 Task: In the  document empathycs.docx Insert horizontal line 'below the text' Create the translated copy of the document in  'Arabic ' Select the first point and Clear Formatting
Action: Mouse moved to (241, 300)
Screenshot: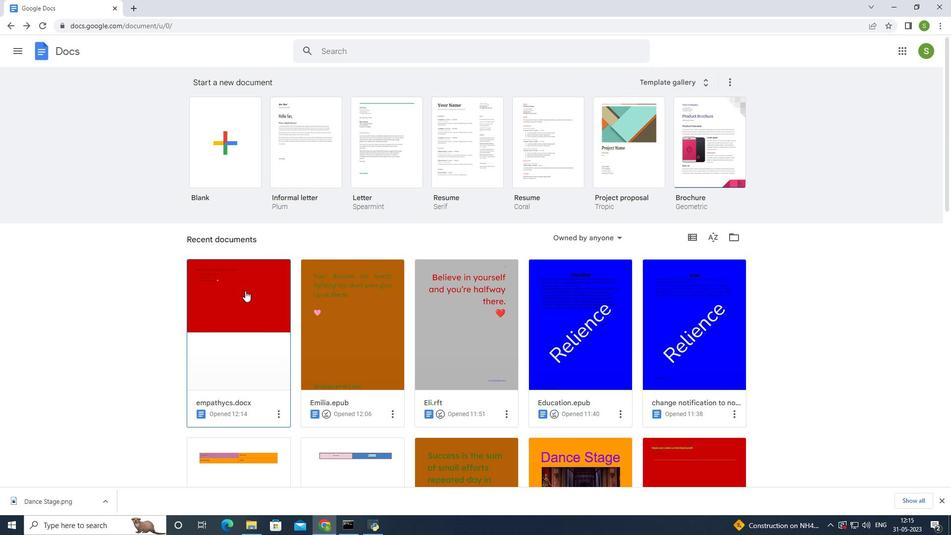 
Action: Mouse pressed left at (241, 300)
Screenshot: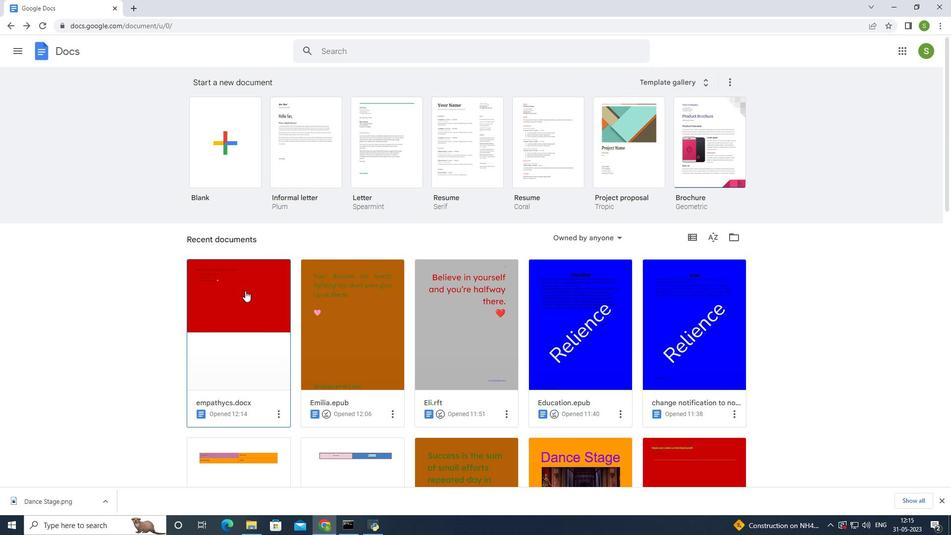 
Action: Mouse moved to (230, 217)
Screenshot: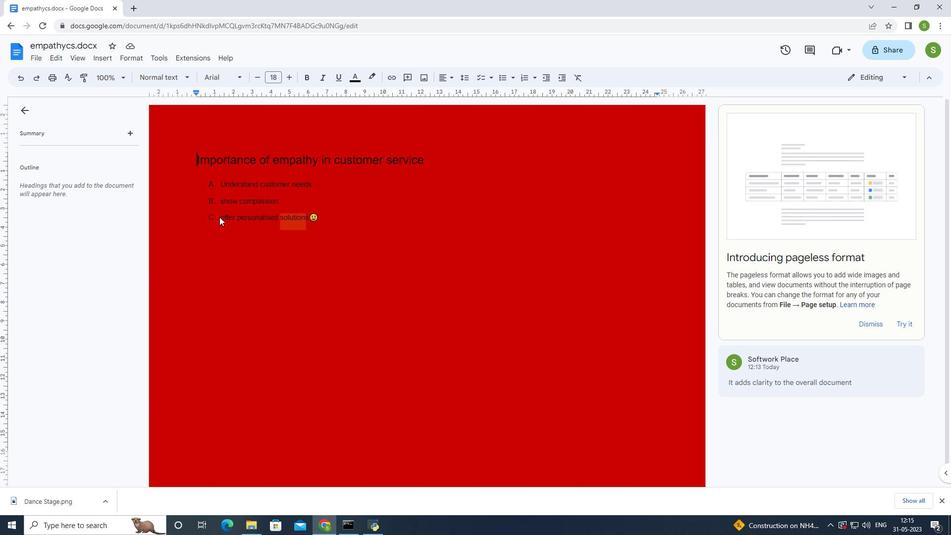 
Action: Mouse pressed left at (230, 217)
Screenshot: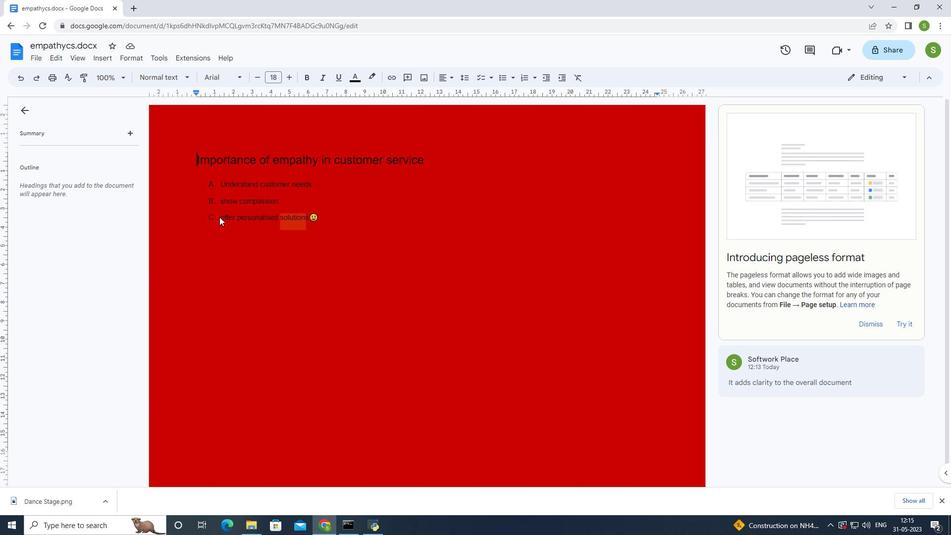 
Action: Mouse moved to (233, 217)
Screenshot: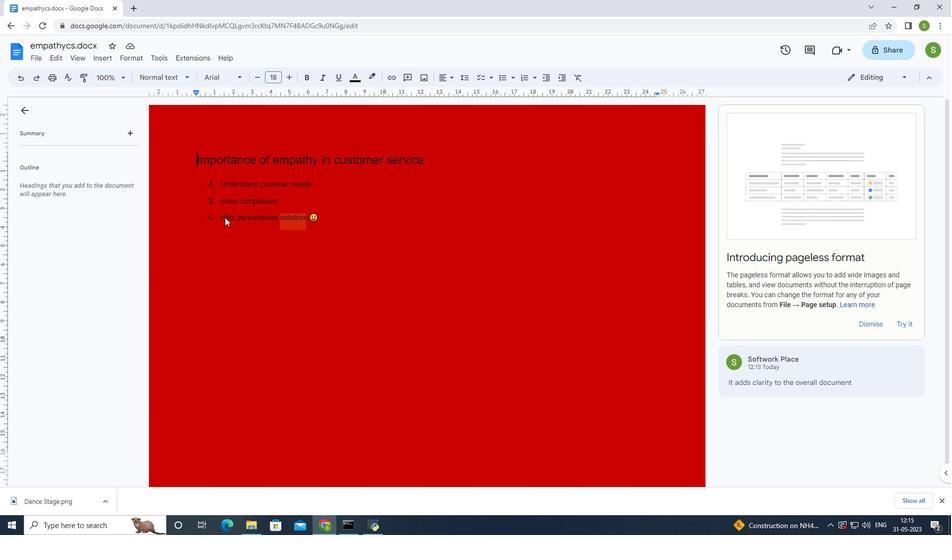
Action: Mouse pressed left at (233, 217)
Screenshot: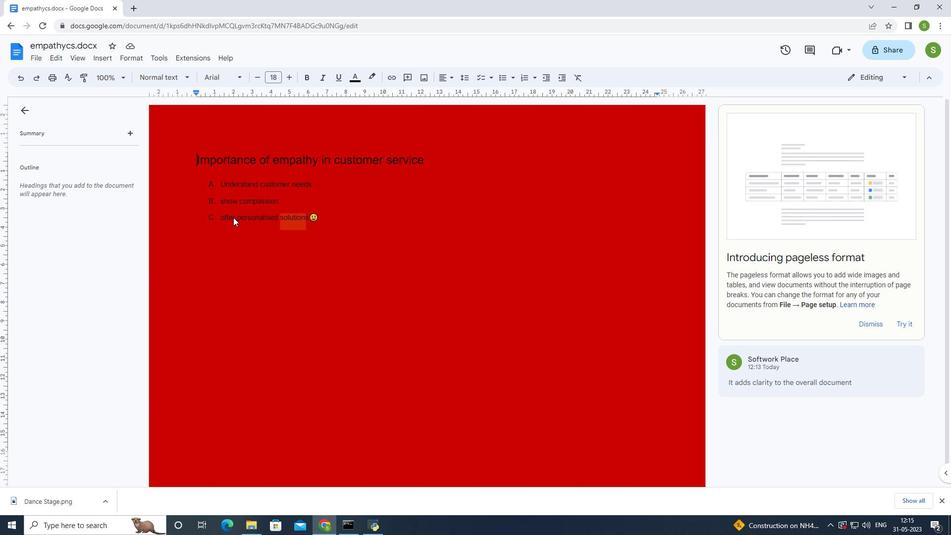 
Action: Mouse moved to (185, 218)
Screenshot: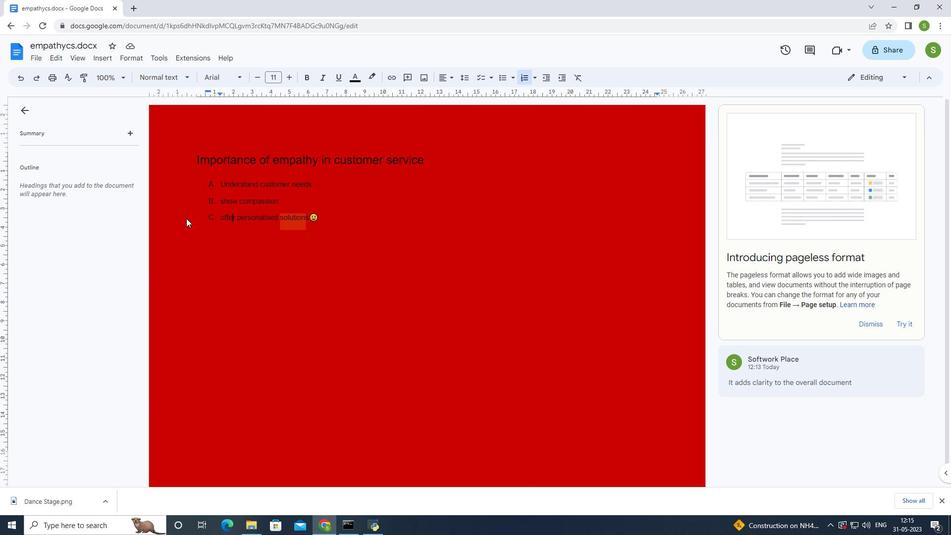 
Action: Mouse pressed left at (185, 218)
Screenshot: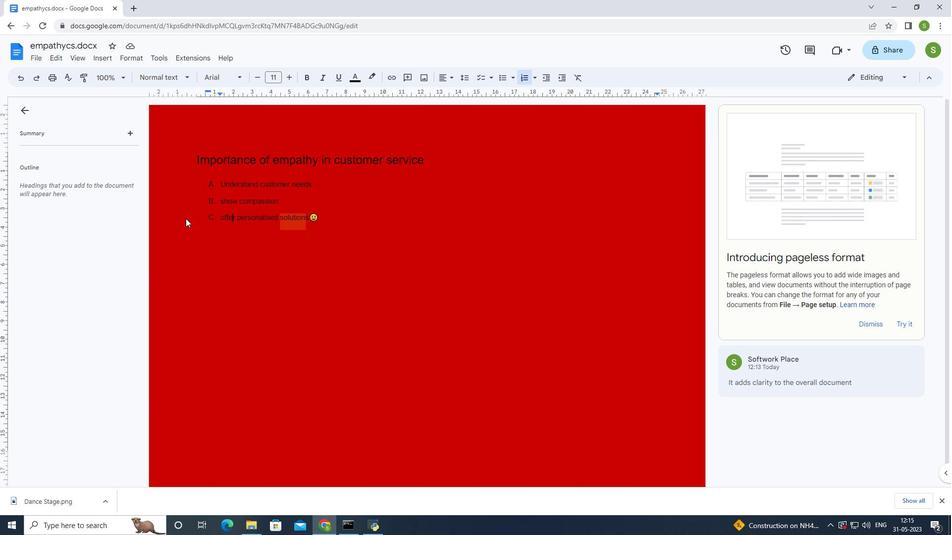 
Action: Mouse moved to (140, 59)
Screenshot: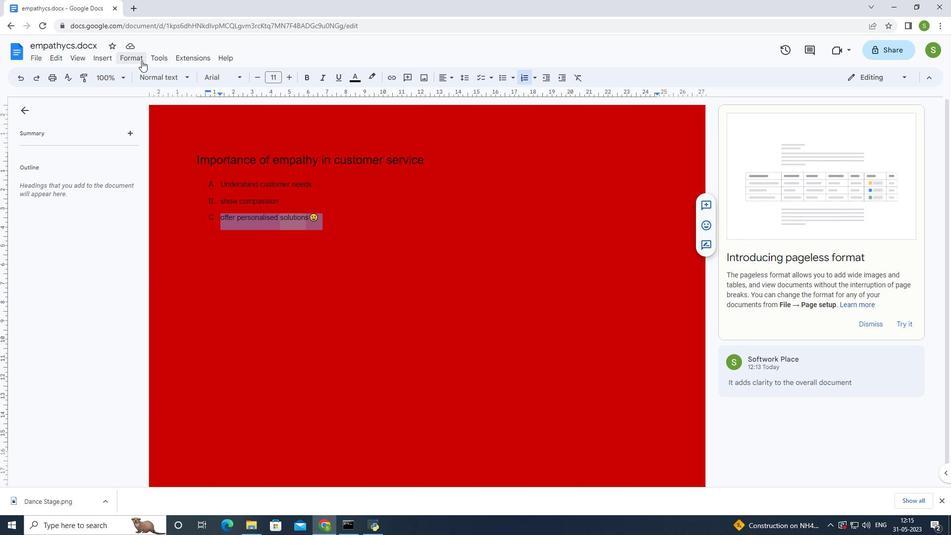 
Action: Mouse pressed left at (140, 59)
Screenshot: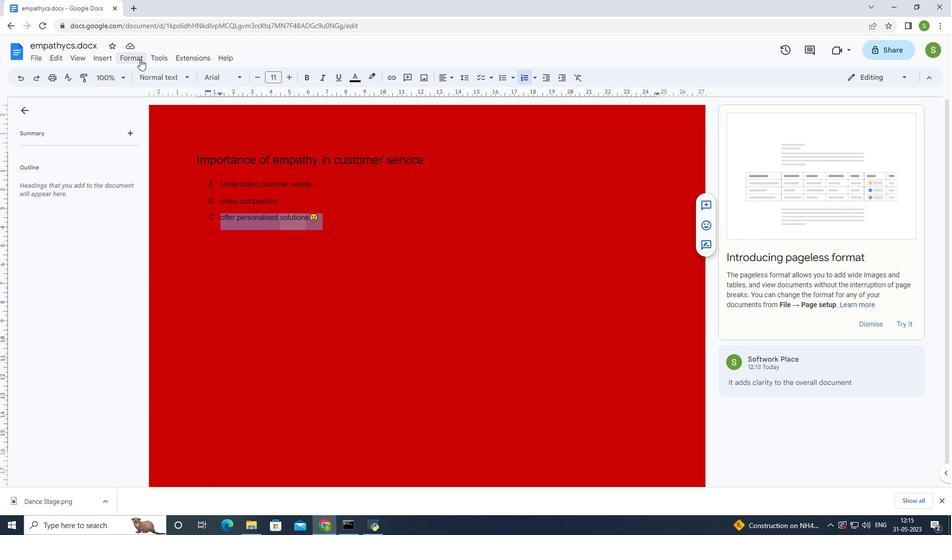 
Action: Mouse moved to (163, 61)
Screenshot: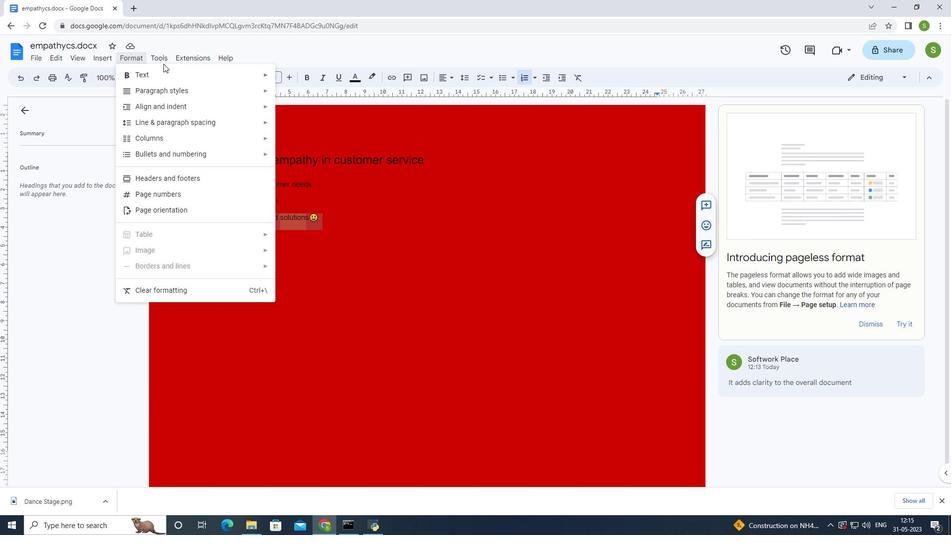 
Action: Mouse pressed left at (163, 61)
Screenshot: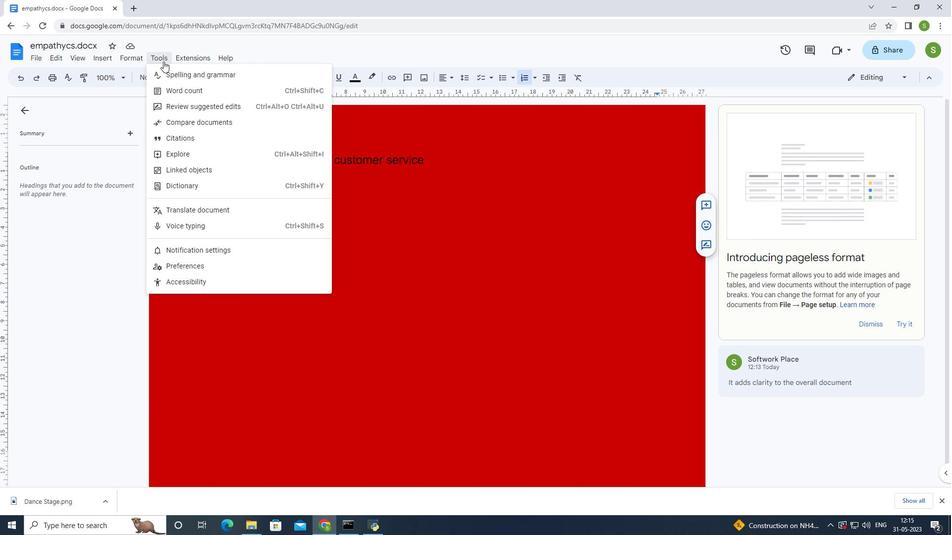 
Action: Mouse pressed left at (163, 61)
Screenshot: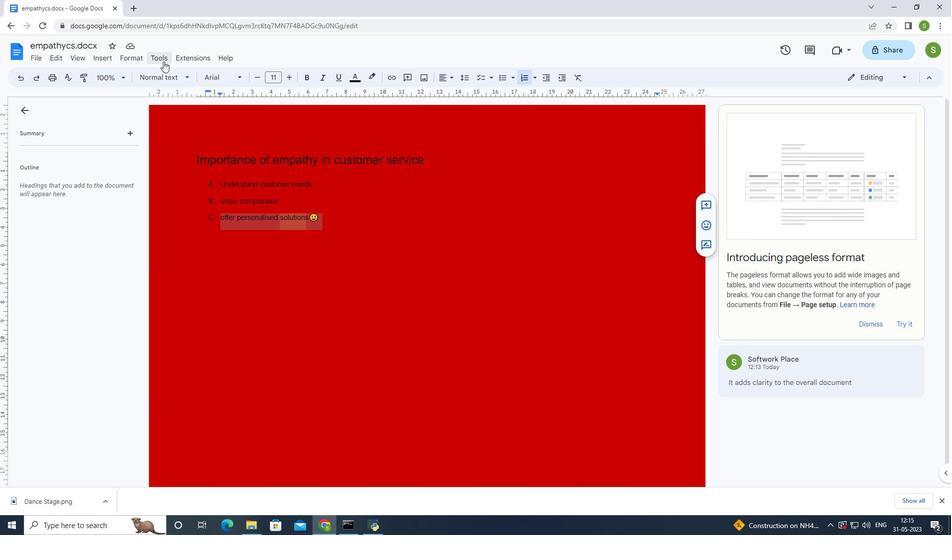
Action: Mouse moved to (121, 140)
Screenshot: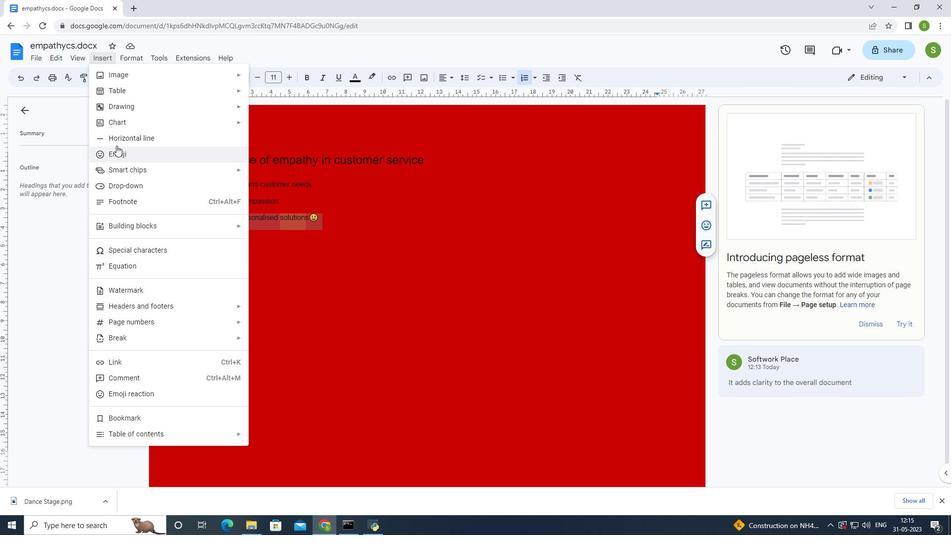 
Action: Mouse pressed left at (121, 140)
Screenshot: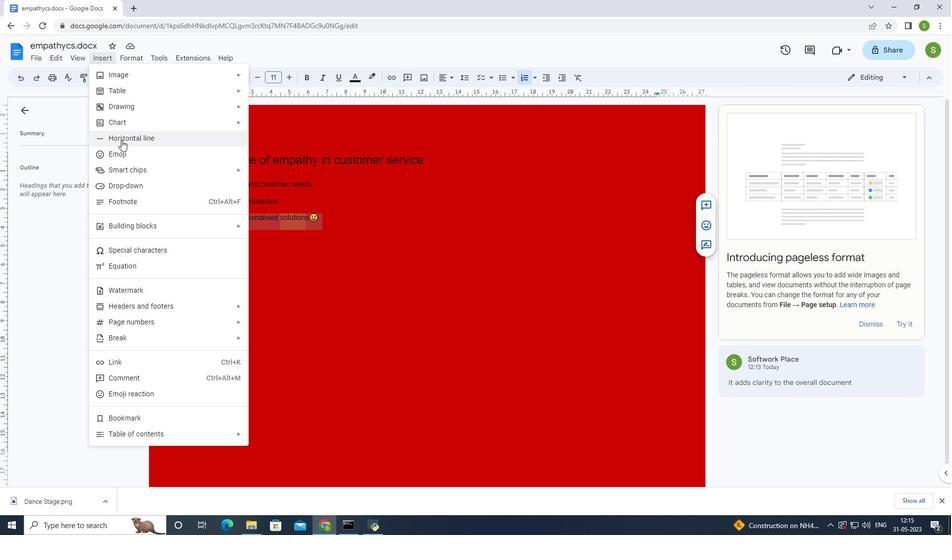 
Action: Mouse moved to (264, 252)
Screenshot: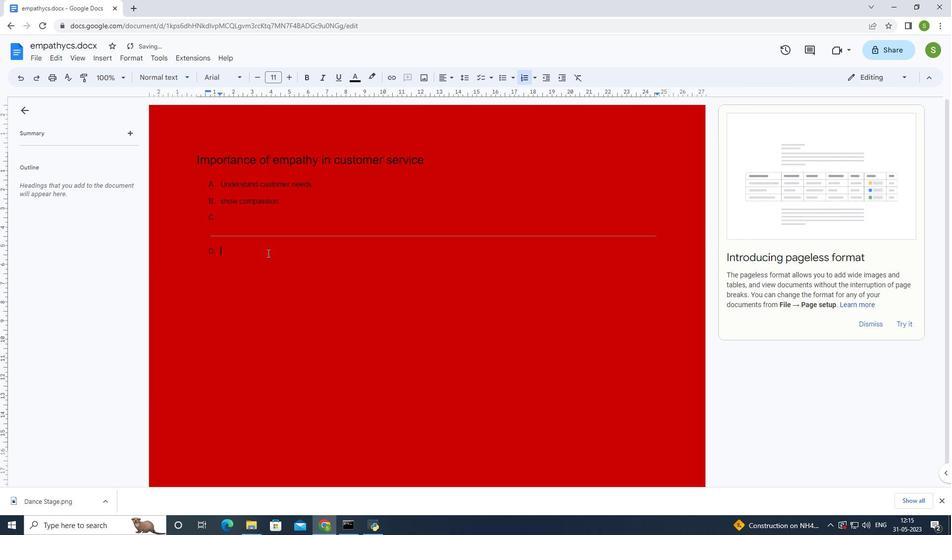 
Action: Mouse pressed left at (264, 252)
Screenshot: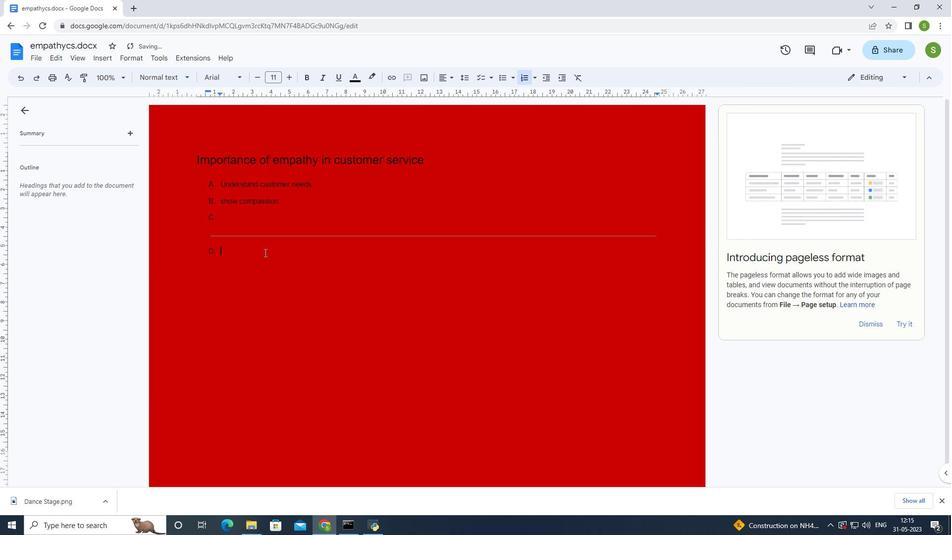 
Action: Mouse moved to (314, 254)
Screenshot: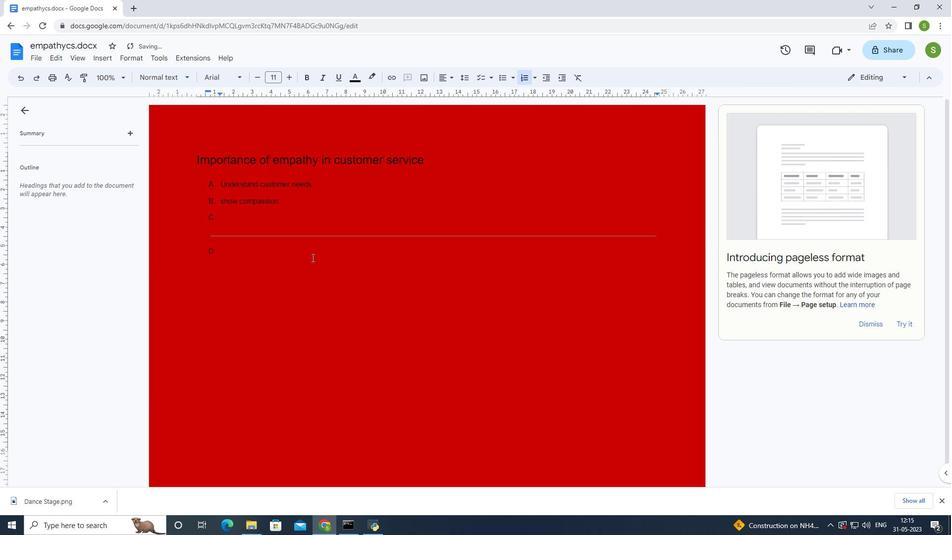 
Action: Key pressed ctrl+Z
Screenshot: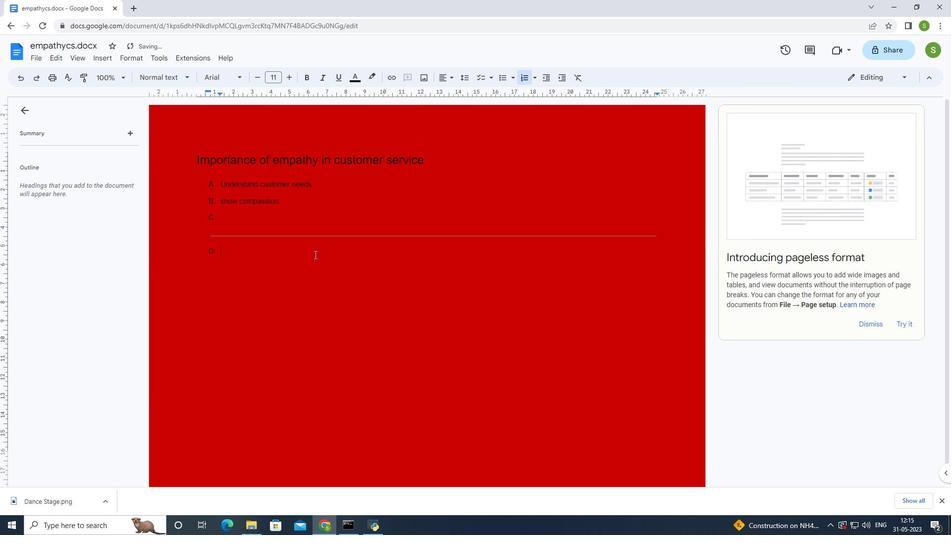 
Action: Mouse moved to (318, 252)
Screenshot: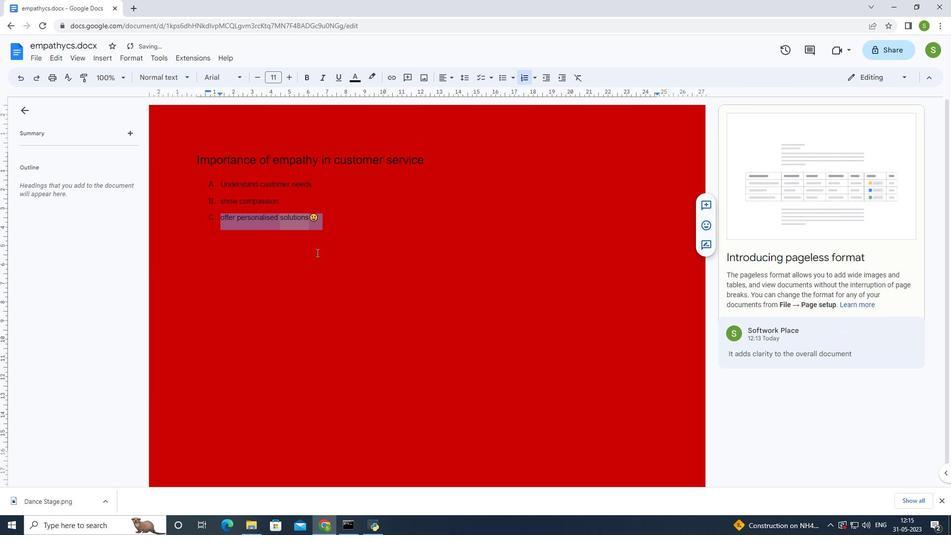 
Action: Mouse pressed left at (318, 252)
Screenshot: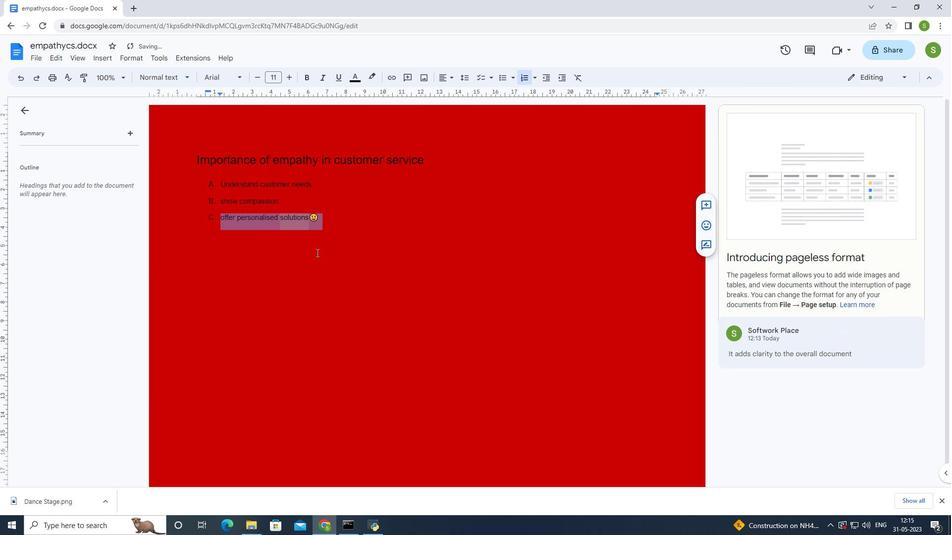 
Action: Mouse moved to (316, 250)
Screenshot: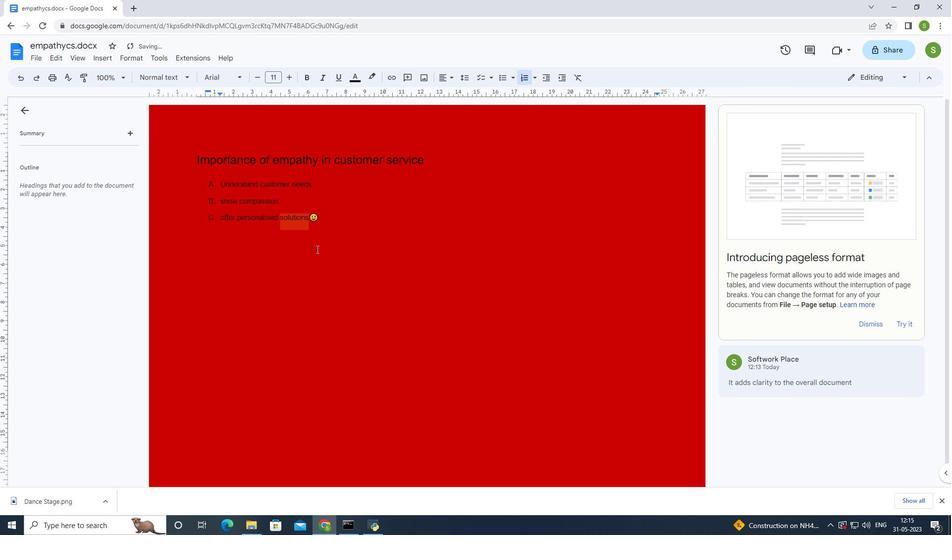 
Action: Key pressed <Key.enter>
Screenshot: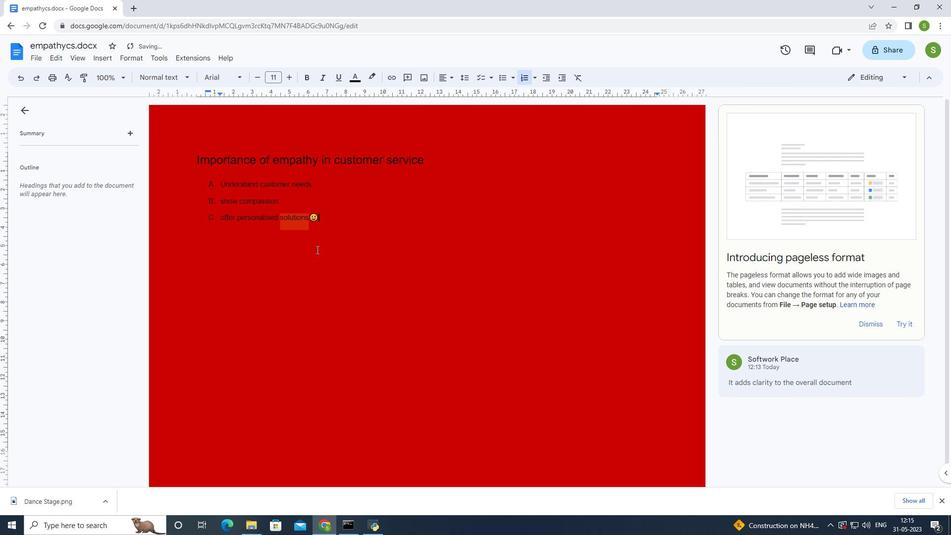 
Action: Mouse moved to (90, 57)
Screenshot: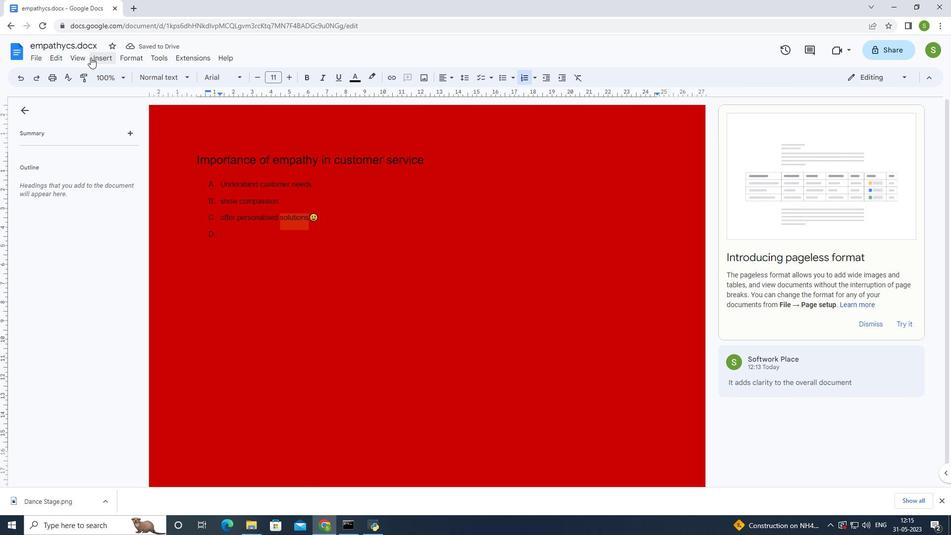 
Action: Mouse pressed left at (90, 57)
Screenshot: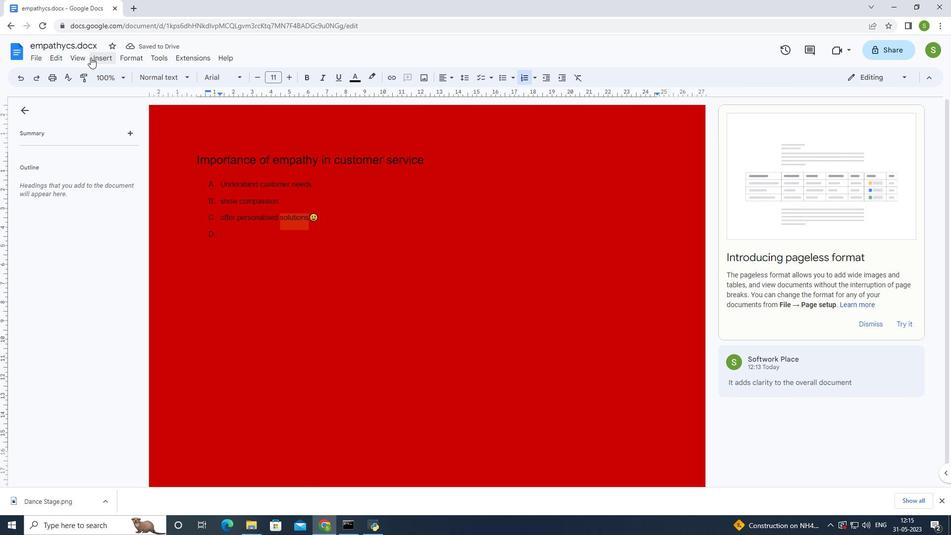 
Action: Mouse moved to (124, 143)
Screenshot: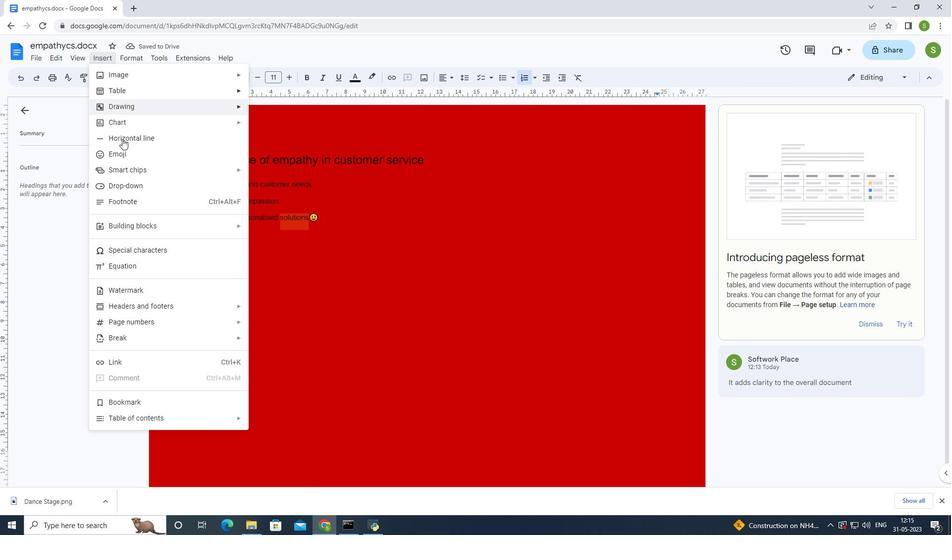 
Action: Mouse pressed left at (124, 143)
Screenshot: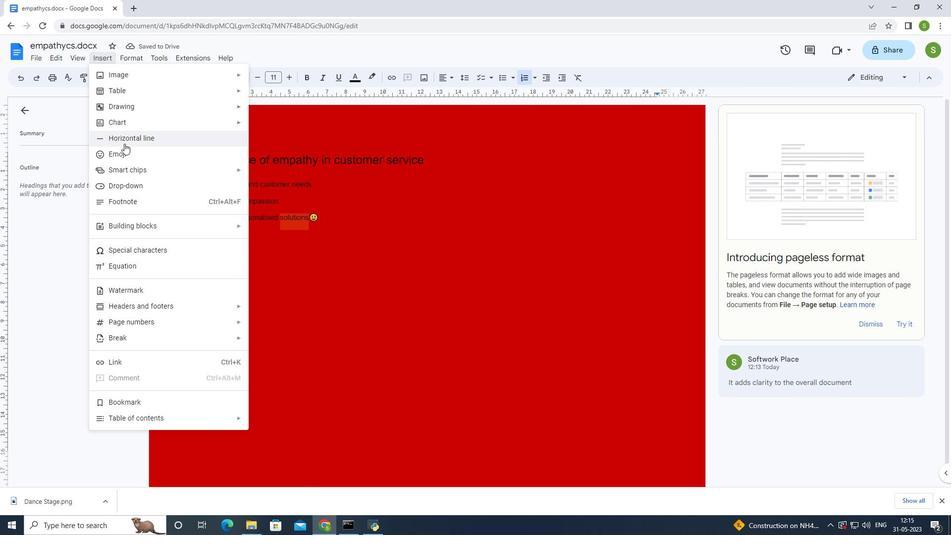 
Action: Mouse moved to (249, 263)
Screenshot: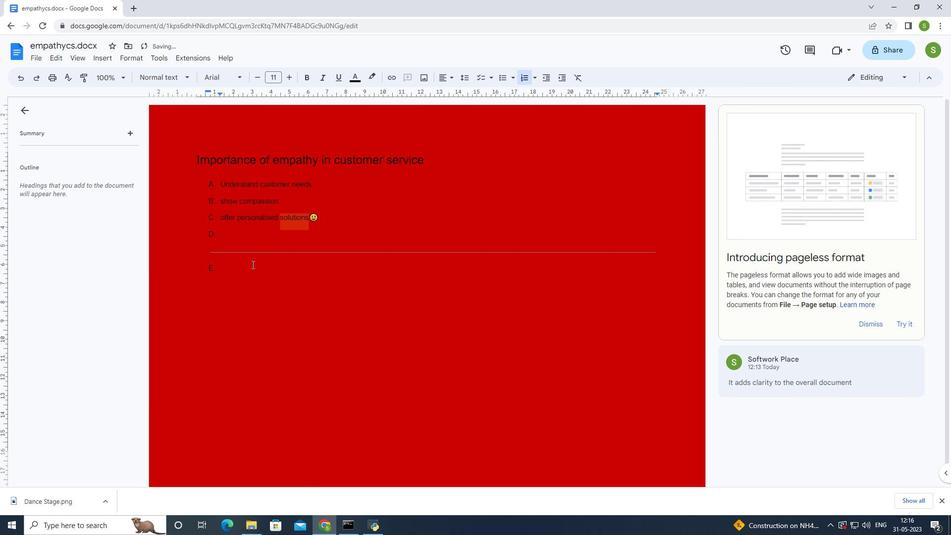 
Action: Key pressed <Key.backspace>
Screenshot: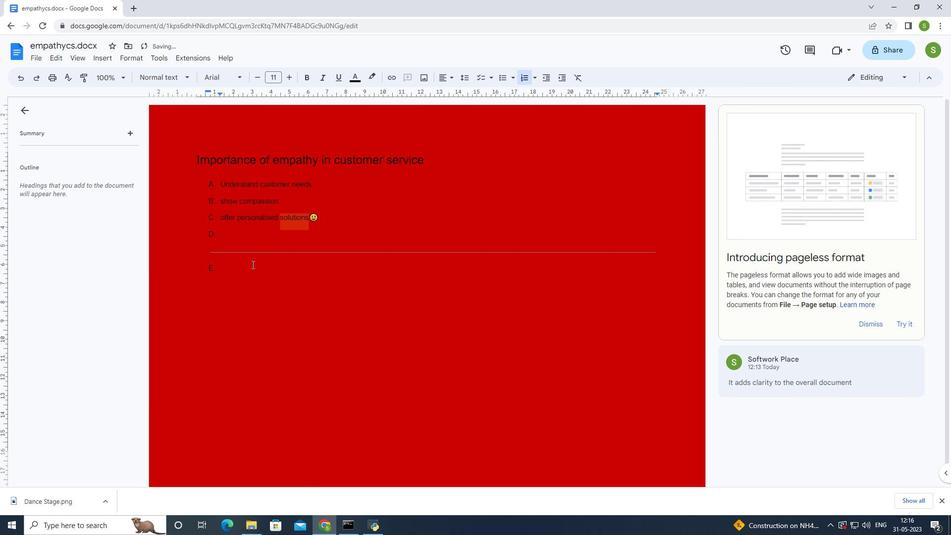 
Action: Mouse moved to (212, 234)
Screenshot: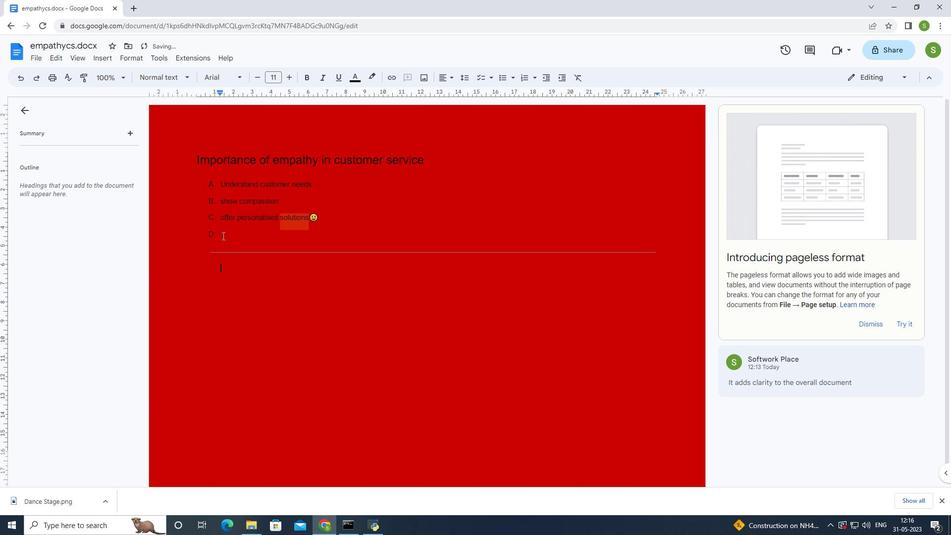 
Action: Mouse pressed left at (212, 234)
Screenshot: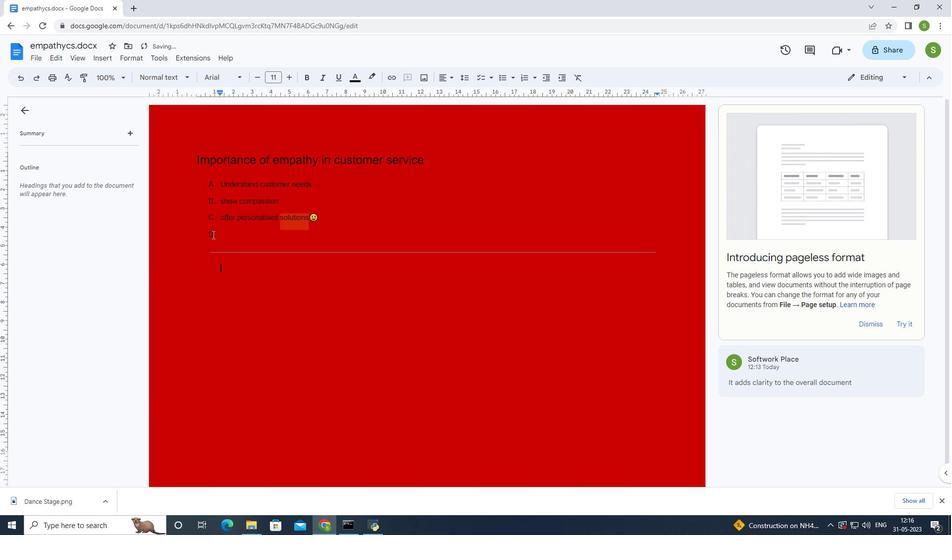 
Action: Mouse moved to (232, 233)
Screenshot: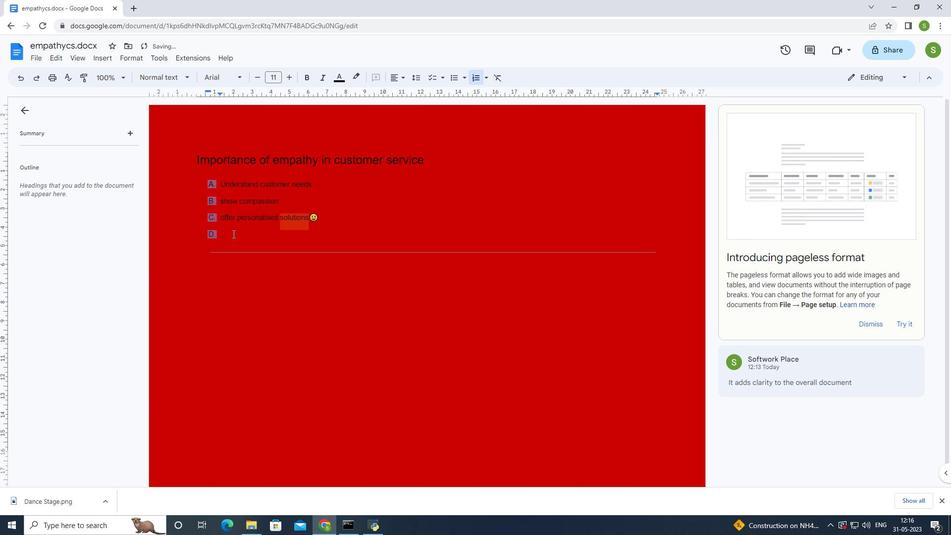 
Action: Mouse pressed left at (232, 233)
Screenshot: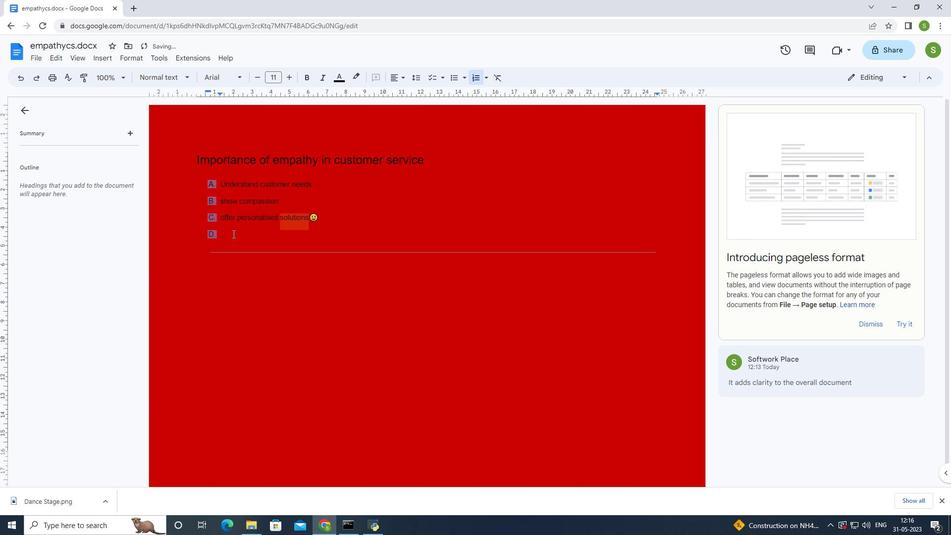 
Action: Mouse moved to (231, 234)
Screenshot: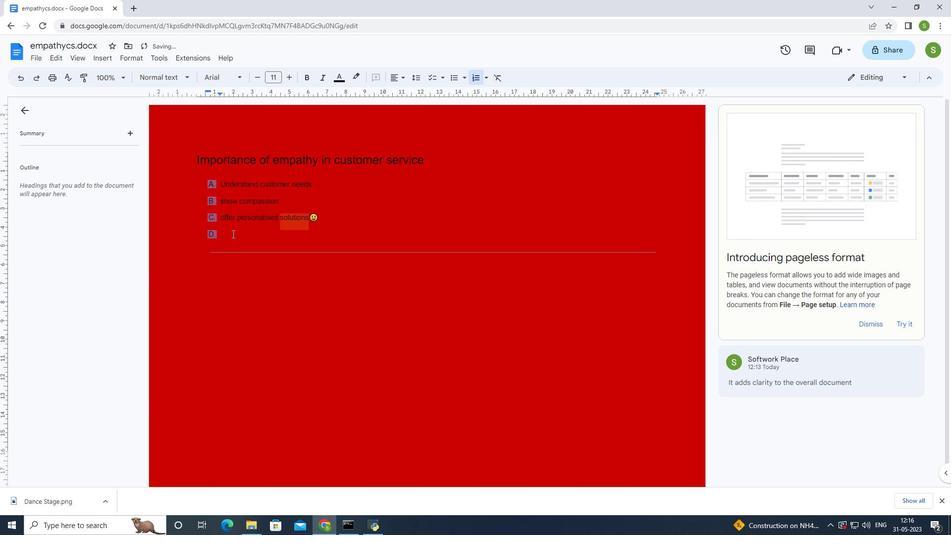 
Action: Key pressed <Key.backspace>
Screenshot: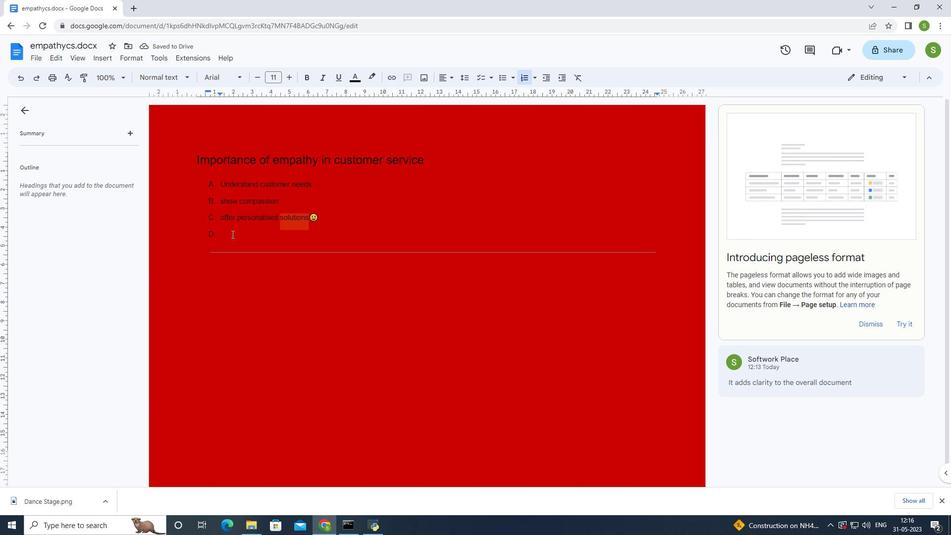 
Action: Mouse moved to (306, 286)
Screenshot: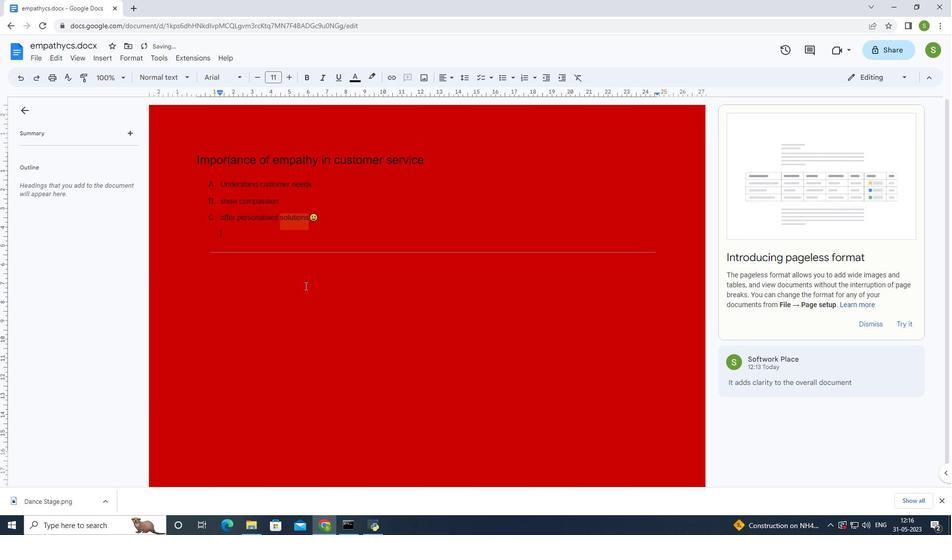 
Action: Mouse pressed left at (306, 286)
Screenshot: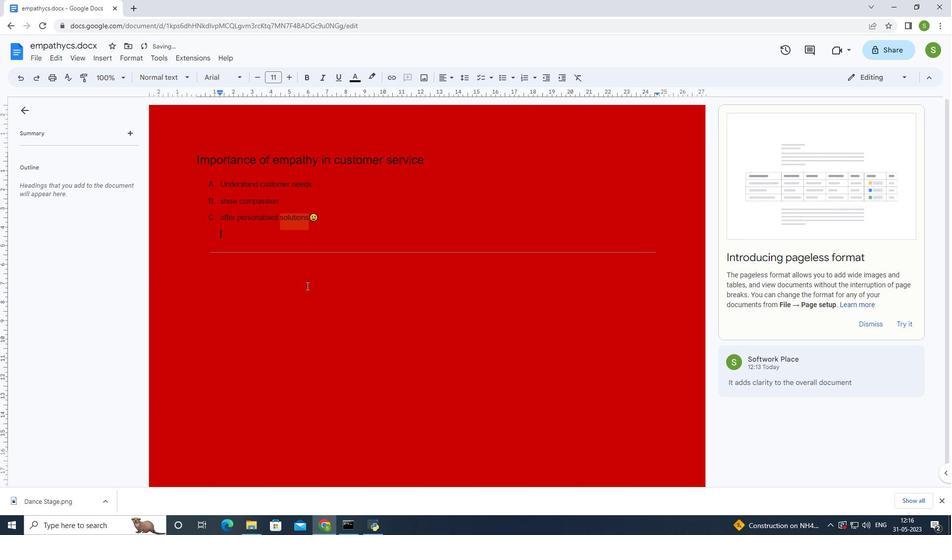 
Action: Mouse moved to (101, 53)
Screenshot: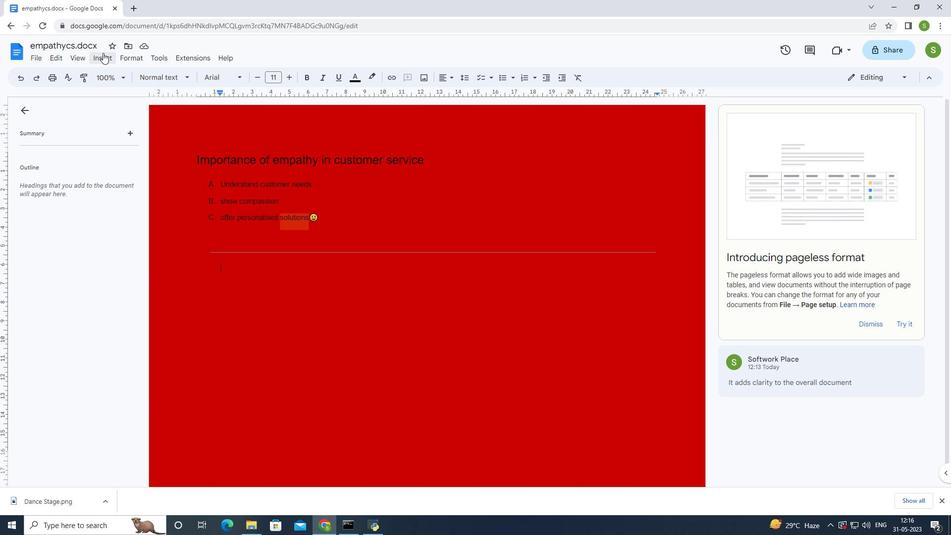 
Action: Mouse pressed left at (101, 53)
Screenshot: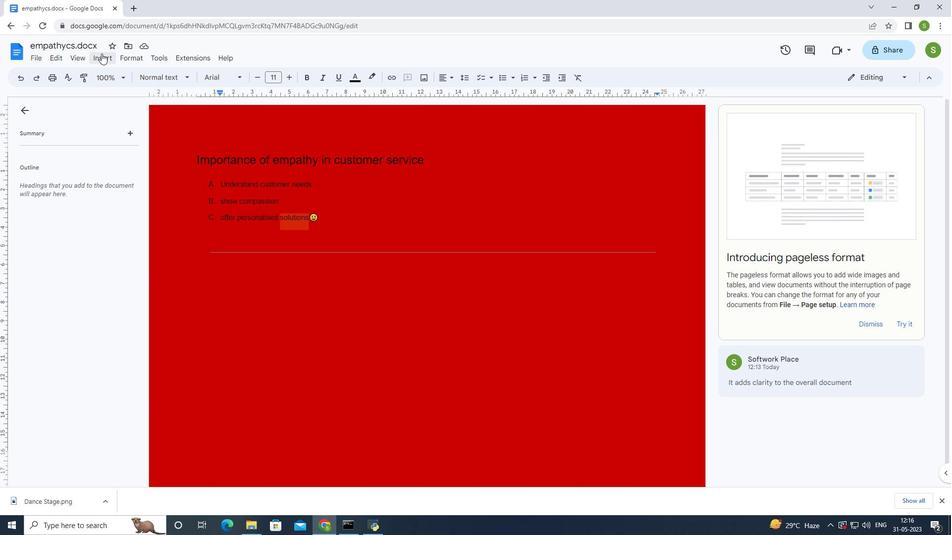 
Action: Mouse moved to (198, 212)
Screenshot: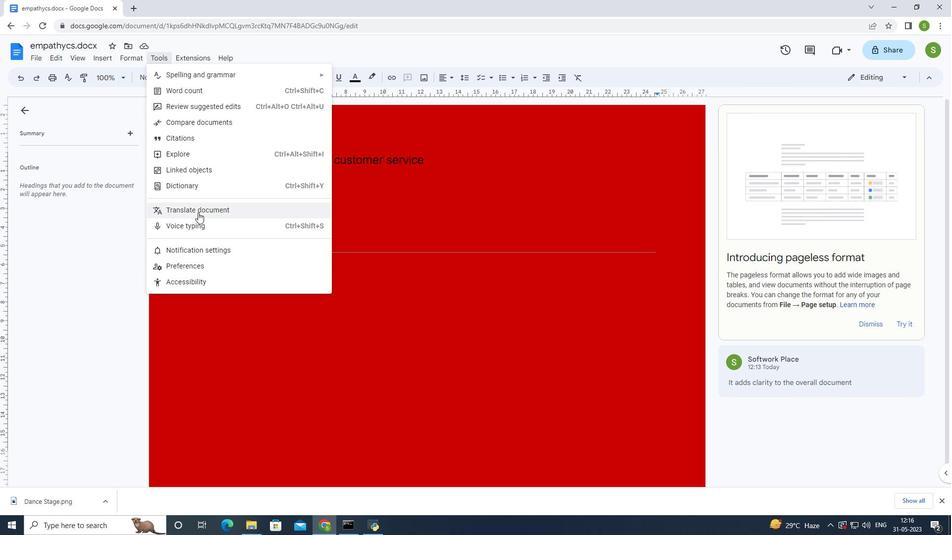 
Action: Mouse pressed left at (198, 212)
Screenshot: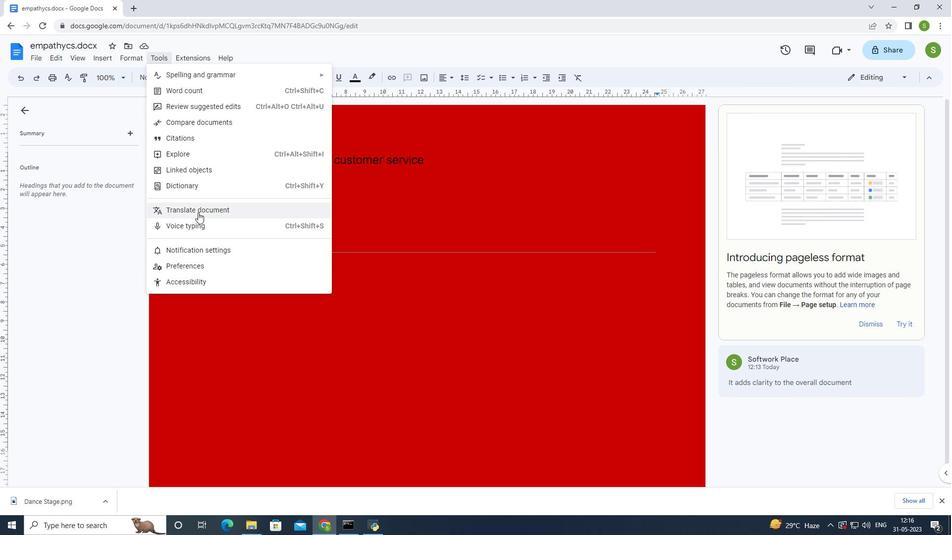 
Action: Mouse moved to (436, 280)
Screenshot: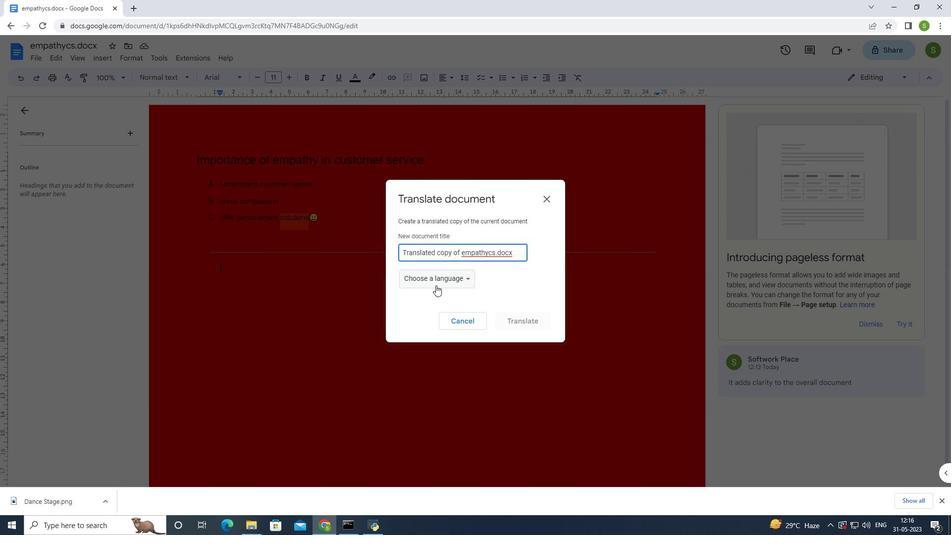 
Action: Mouse pressed left at (436, 280)
Screenshot: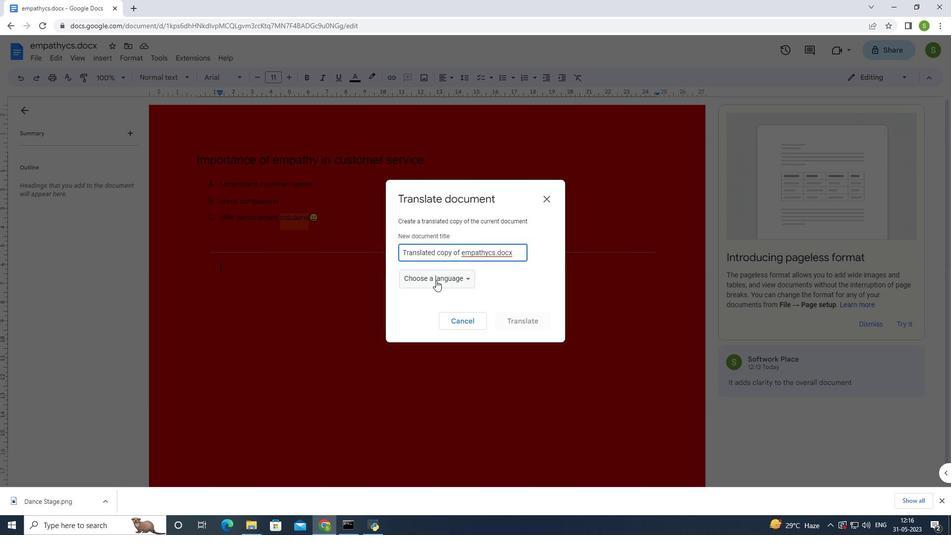 
Action: Mouse moved to (432, 321)
Screenshot: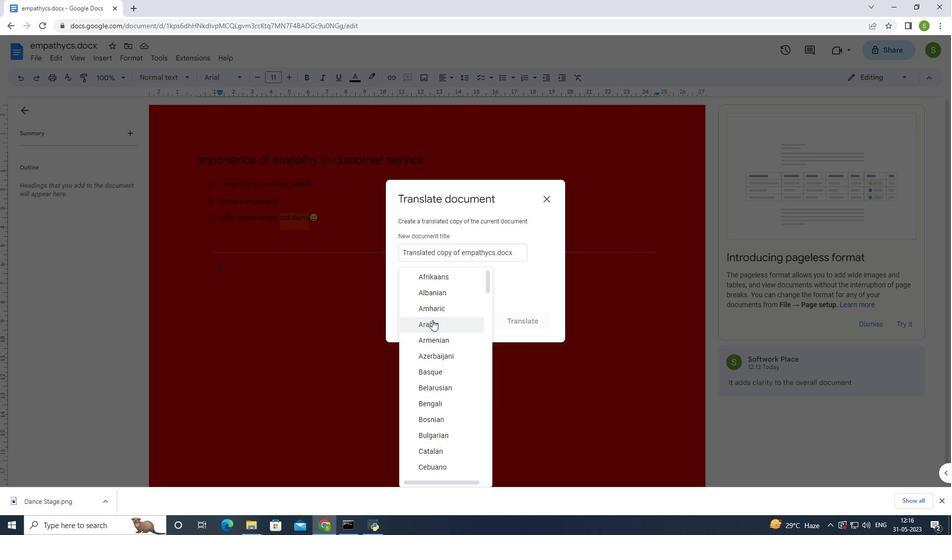 
Action: Mouse pressed left at (432, 321)
Screenshot: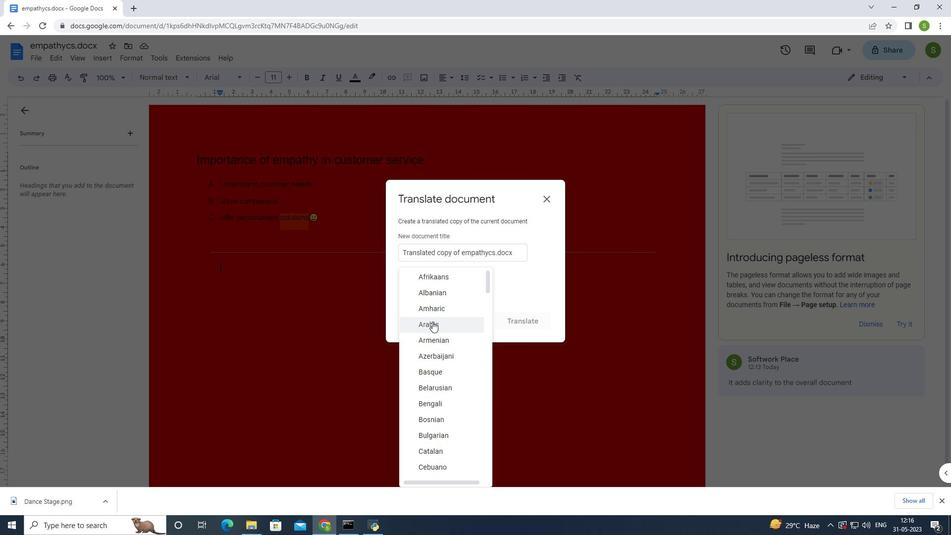 
Action: Mouse moved to (505, 317)
Screenshot: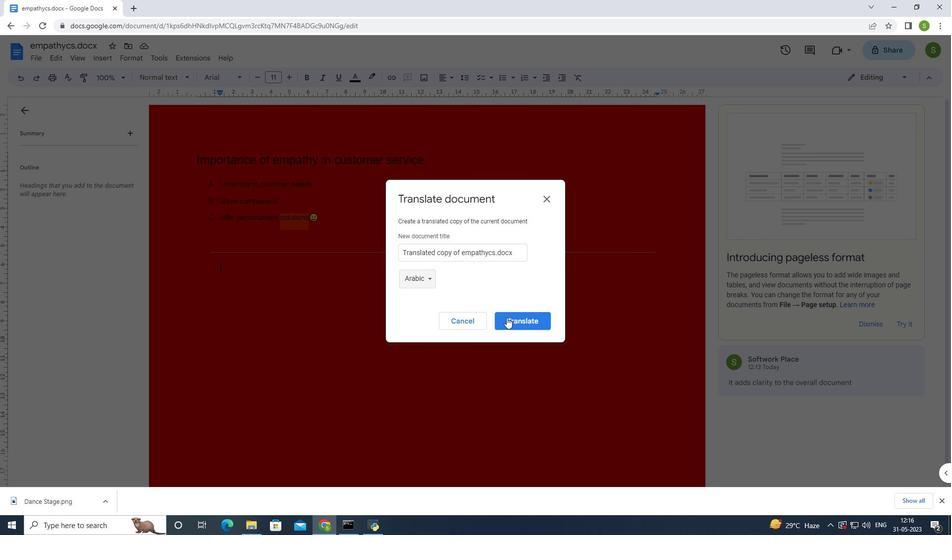 
Action: Mouse pressed left at (505, 317)
Screenshot: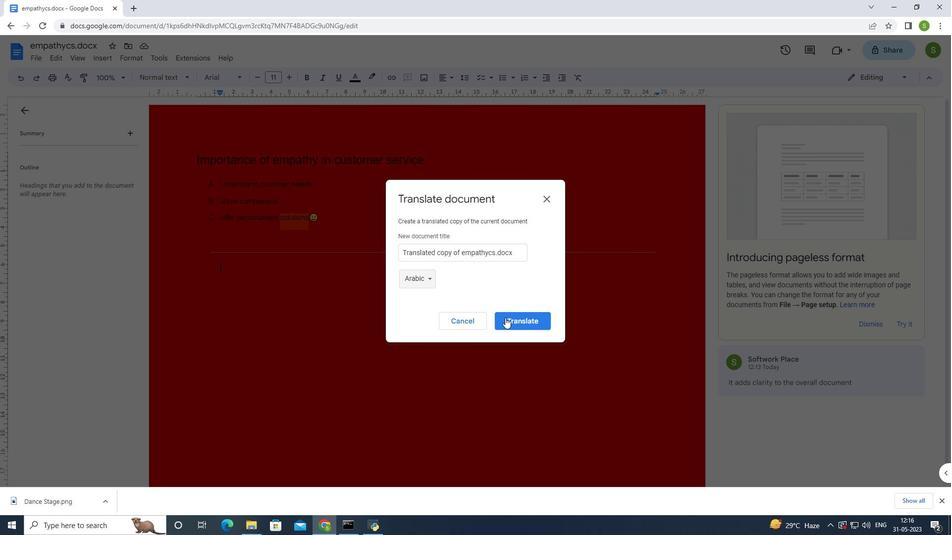 
Action: Mouse moved to (272, 186)
Screenshot: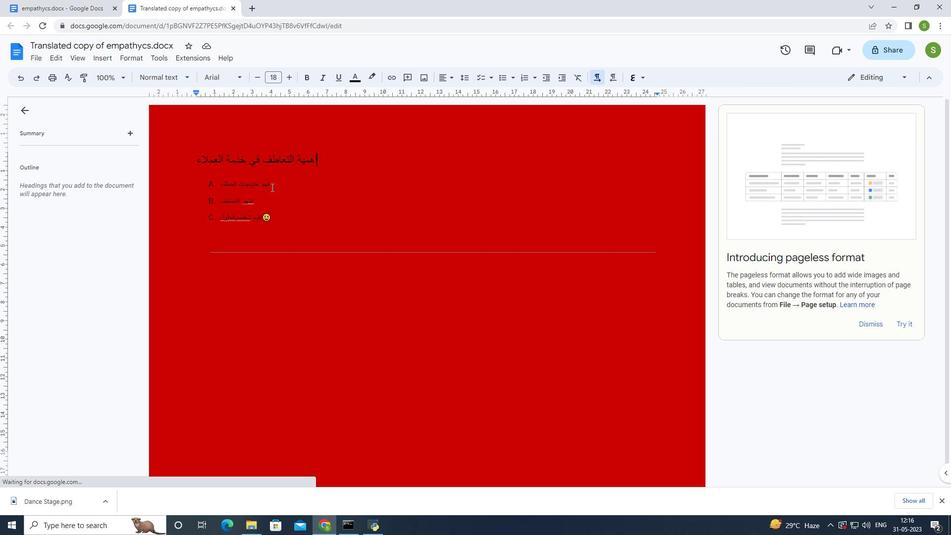 
Action: Mouse pressed left at (272, 186)
Screenshot: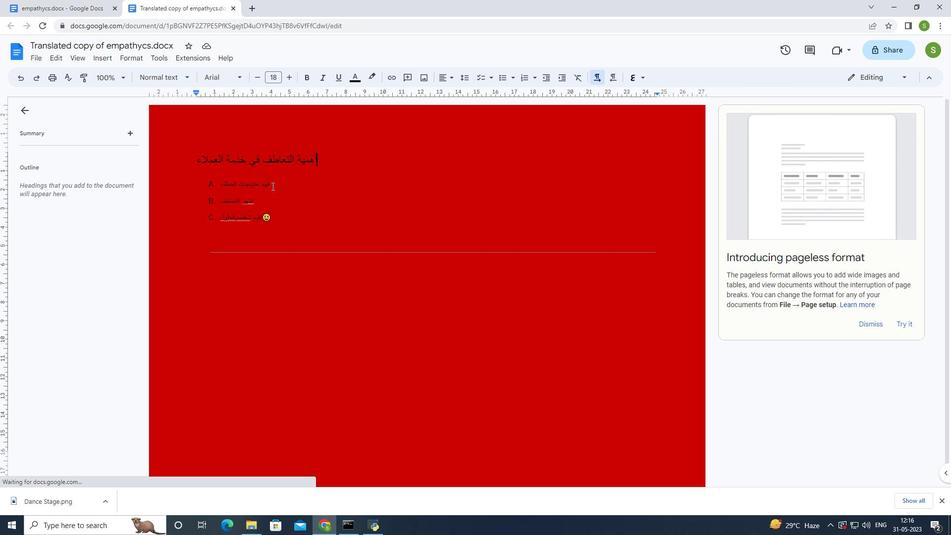 
Action: Mouse moved to (272, 183)
Screenshot: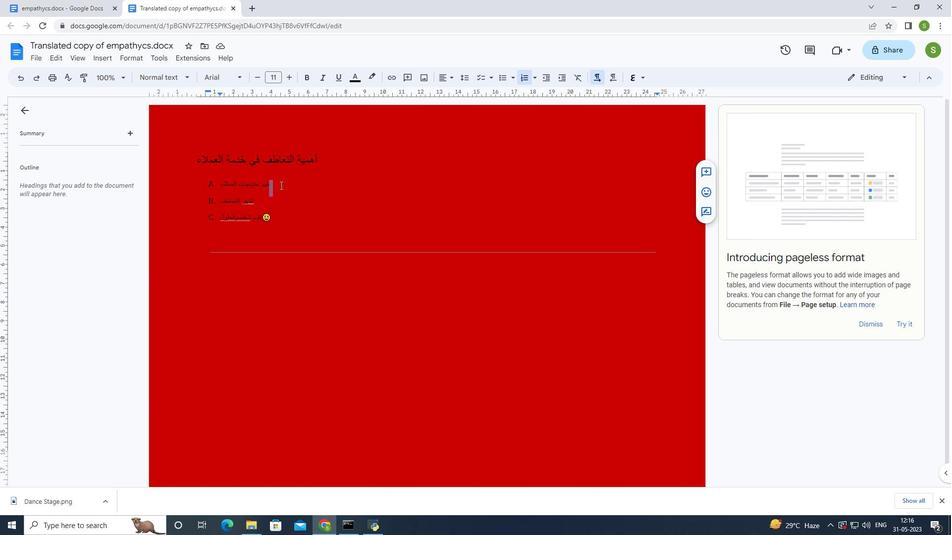 
Action: Mouse pressed left at (272, 183)
Screenshot: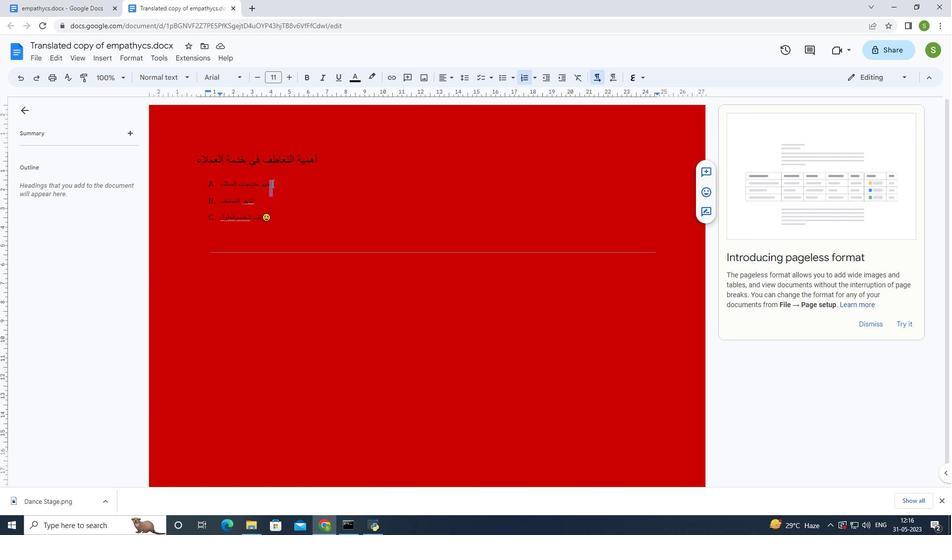 
Action: Mouse moved to (213, 178)
Screenshot: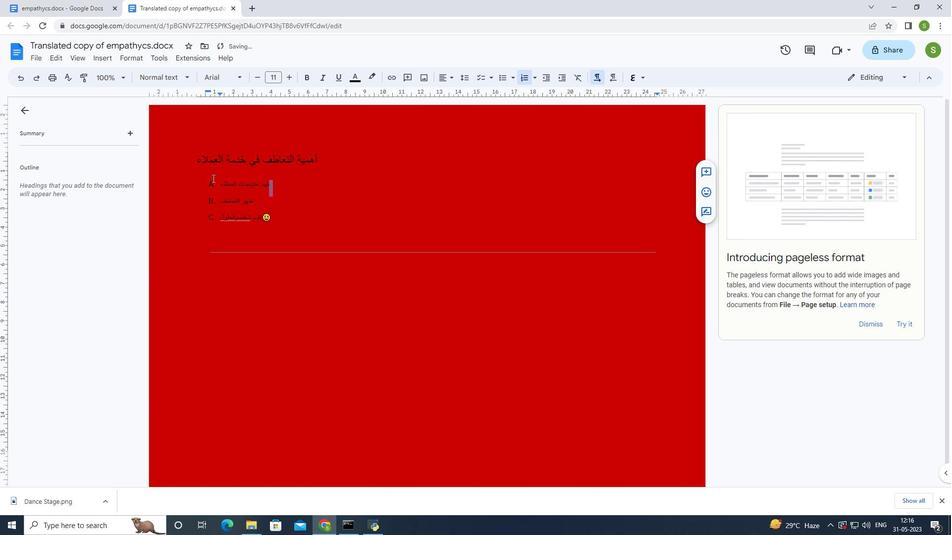 
Action: Mouse pressed left at (213, 178)
Screenshot: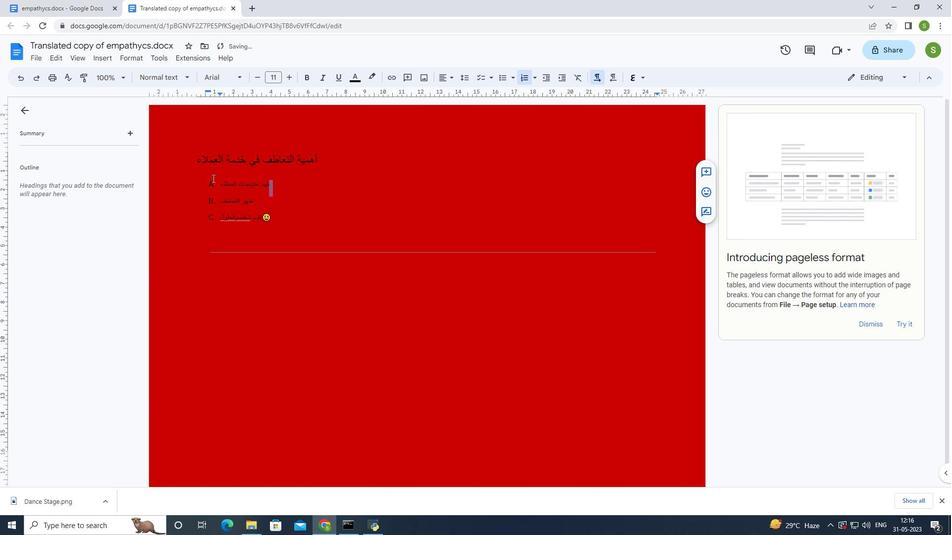 
Action: Mouse moved to (302, 181)
Screenshot: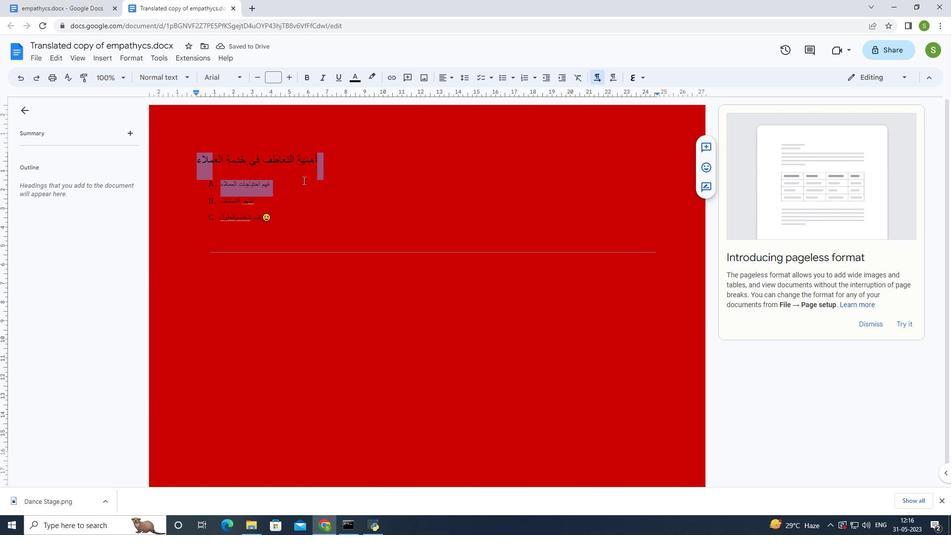 
Action: Mouse pressed left at (302, 181)
Screenshot: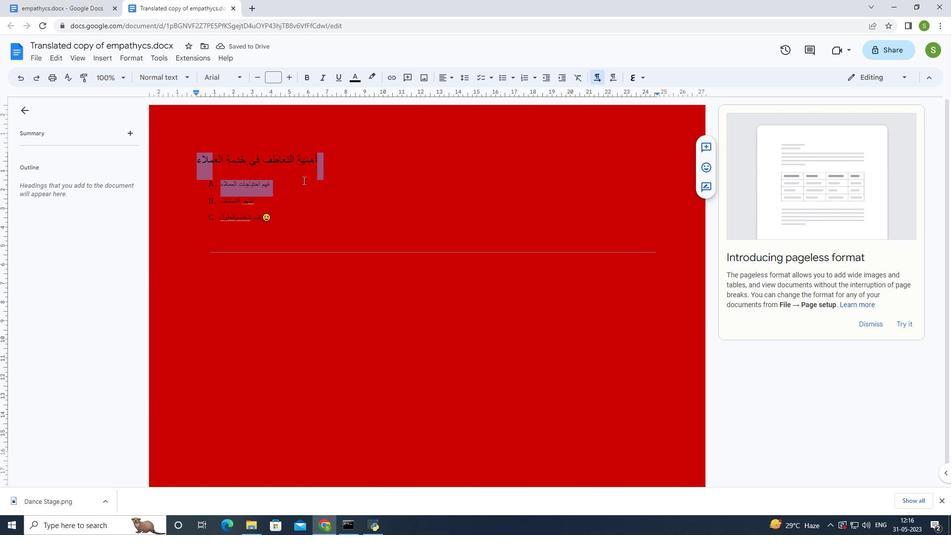 
Action: Mouse moved to (215, 178)
Screenshot: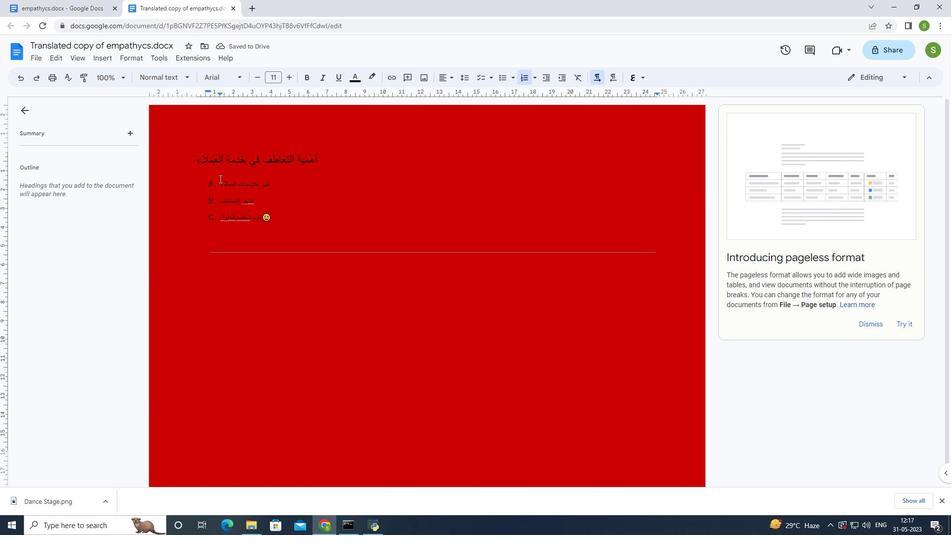
Action: Mouse pressed left at (215, 178)
Screenshot: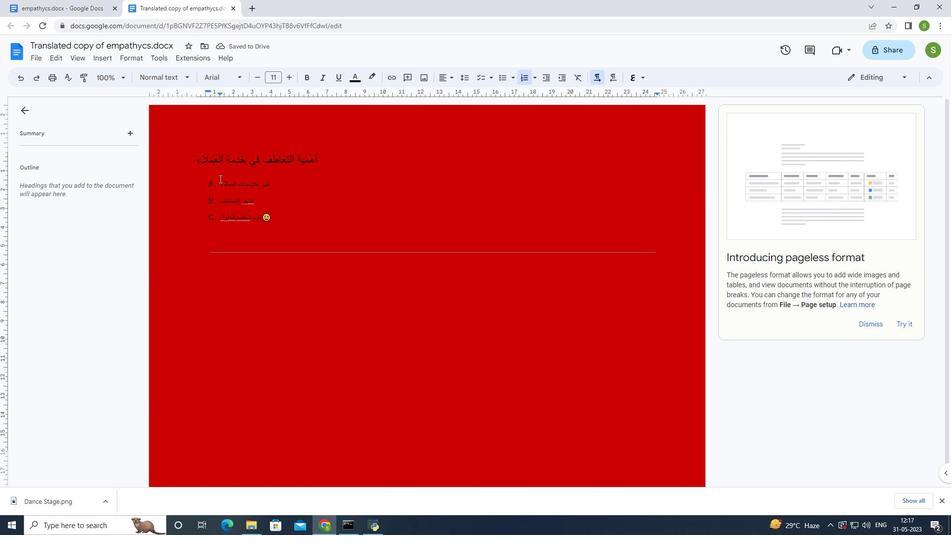 
Action: Mouse moved to (292, 181)
Screenshot: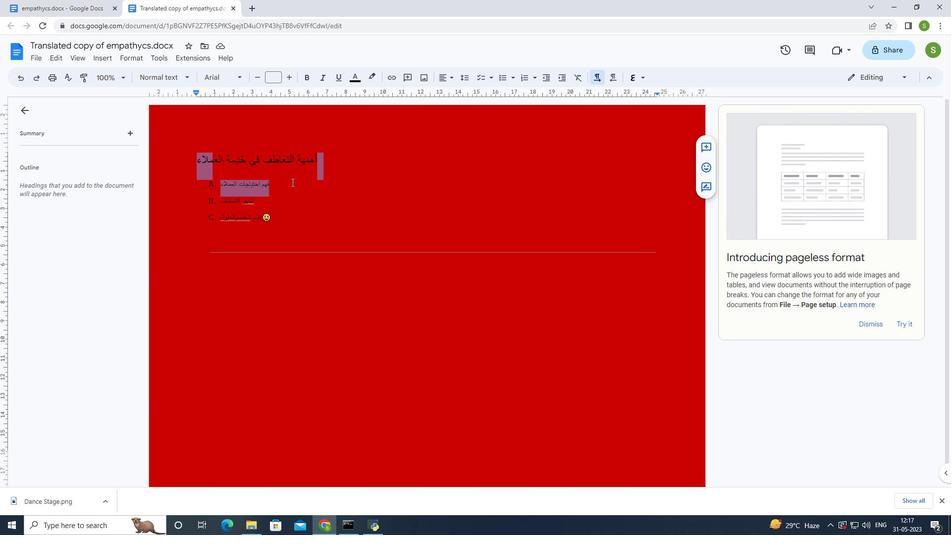 
Action: Mouse pressed left at (292, 181)
Screenshot: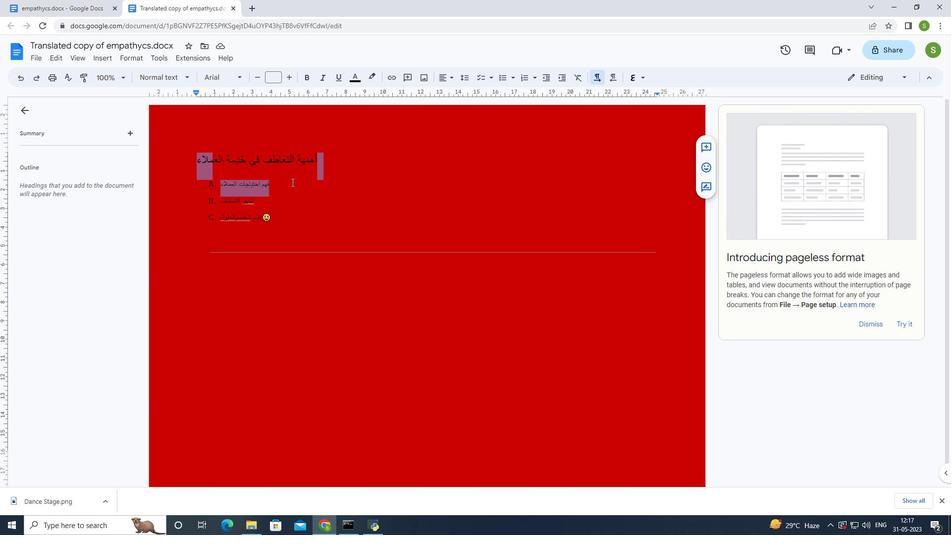 
Action: Mouse moved to (230, 185)
Screenshot: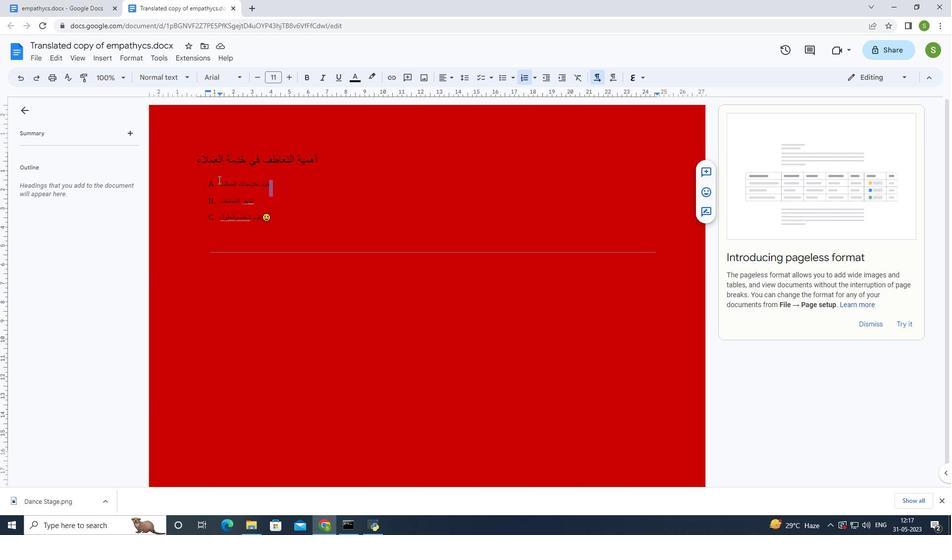 
Action: Mouse pressed left at (217, 179)
Screenshot: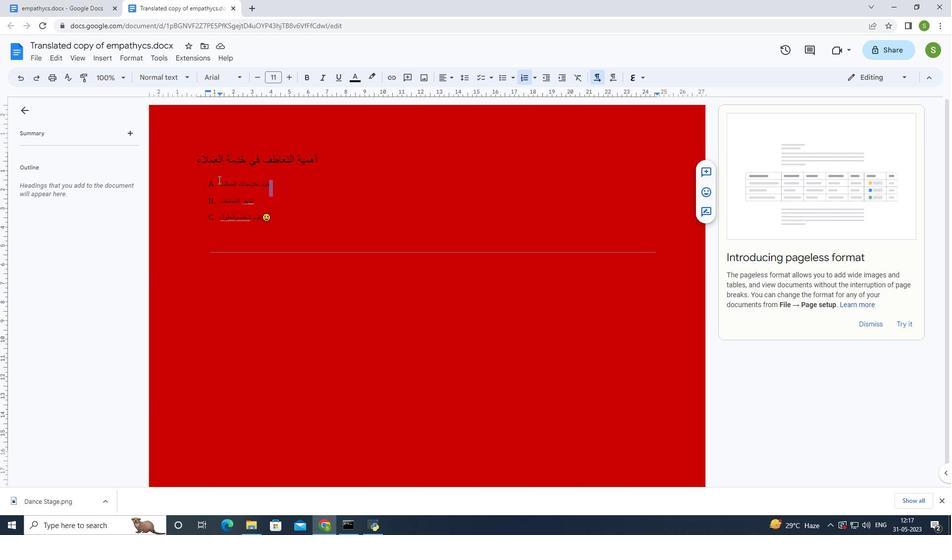 
Action: Mouse moved to (297, 191)
Screenshot: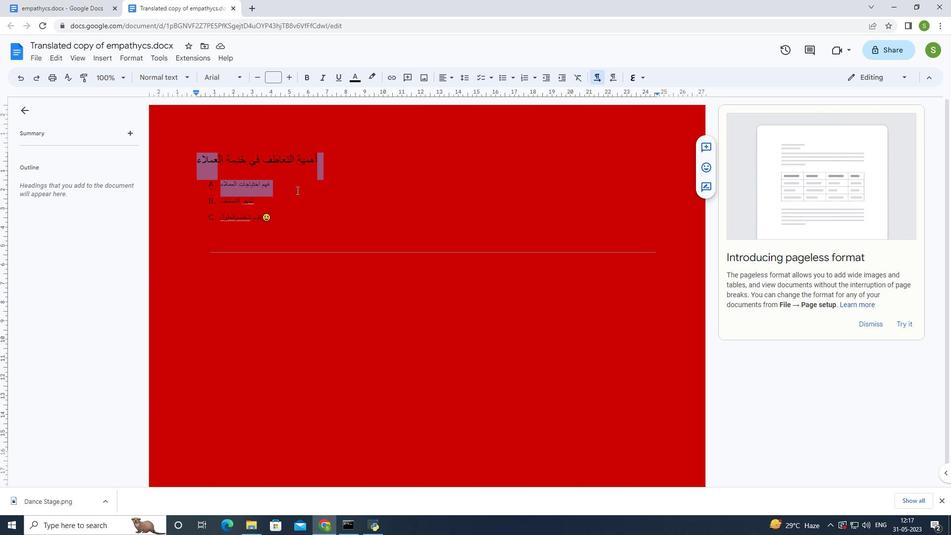 
Action: Mouse pressed left at (296, 190)
Screenshot: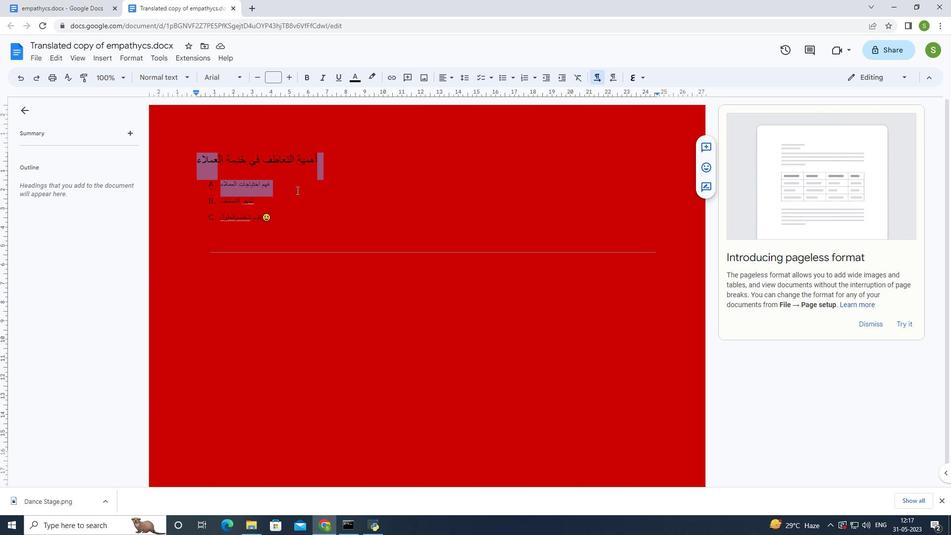 
Action: Mouse moved to (298, 205)
Screenshot: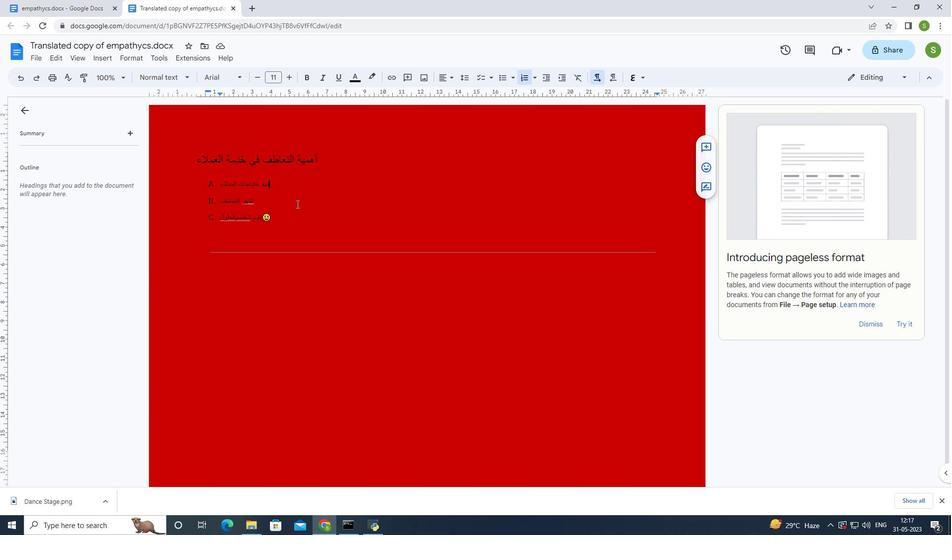 
Action: Mouse pressed left at (298, 205)
Screenshot: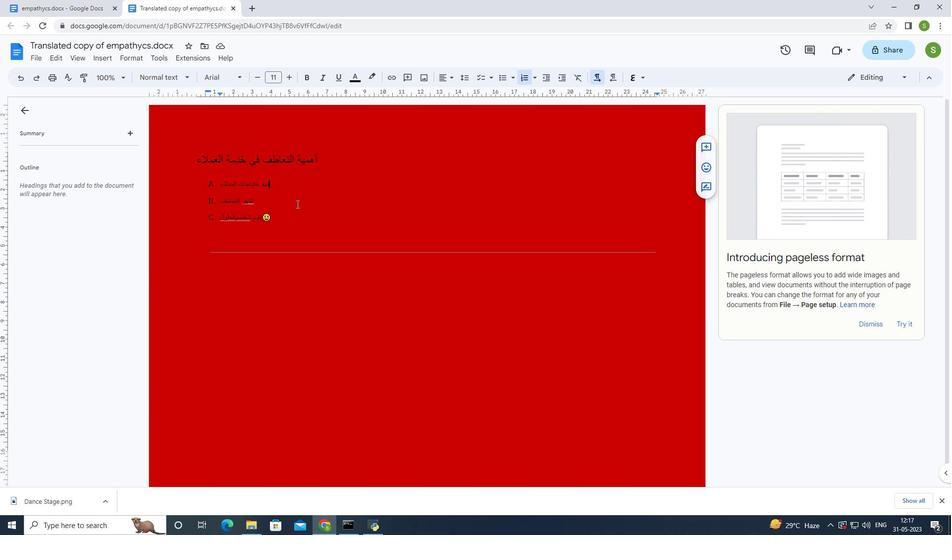
Action: Mouse moved to (282, 215)
Screenshot: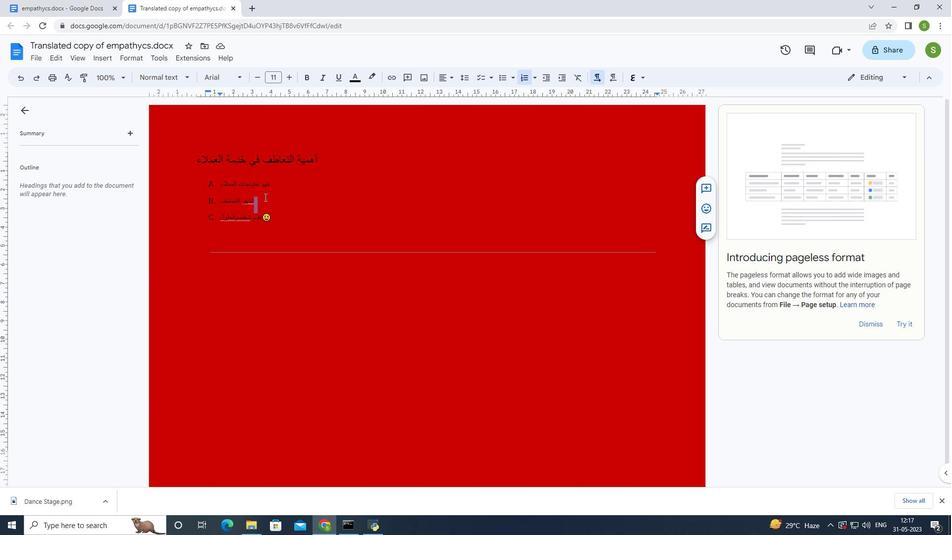 
Action: Mouse pressed left at (282, 214)
Screenshot: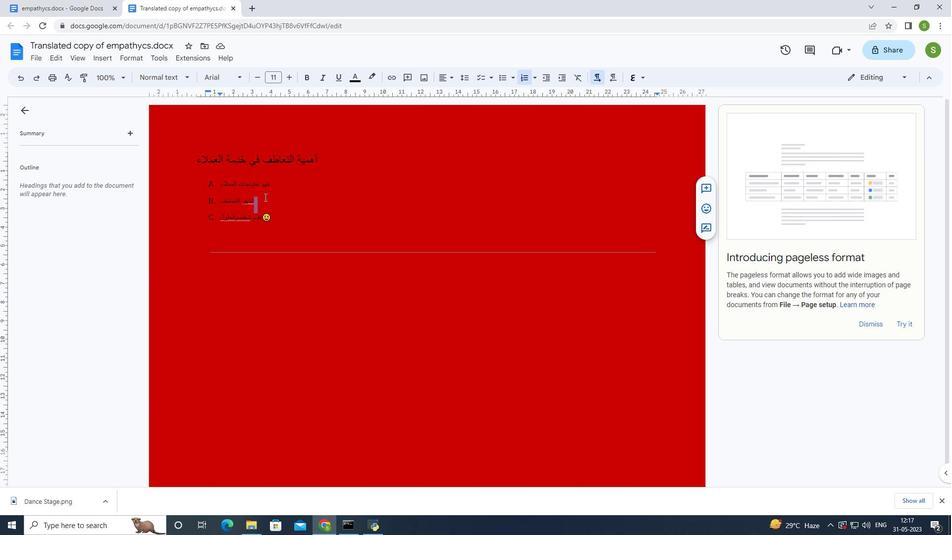 
Action: Mouse moved to (219, 182)
Screenshot: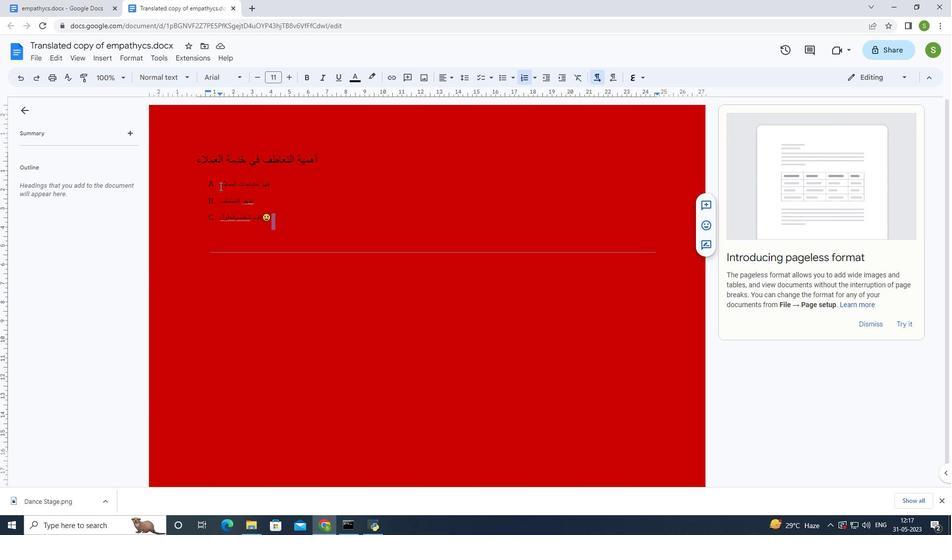 
Action: Mouse pressed left at (219, 182)
Screenshot: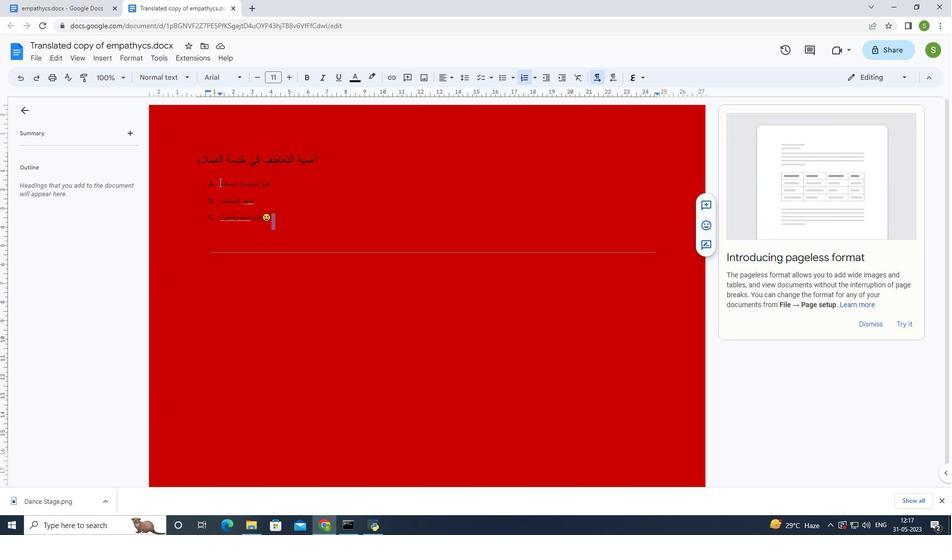 
Action: Mouse moved to (573, 76)
Screenshot: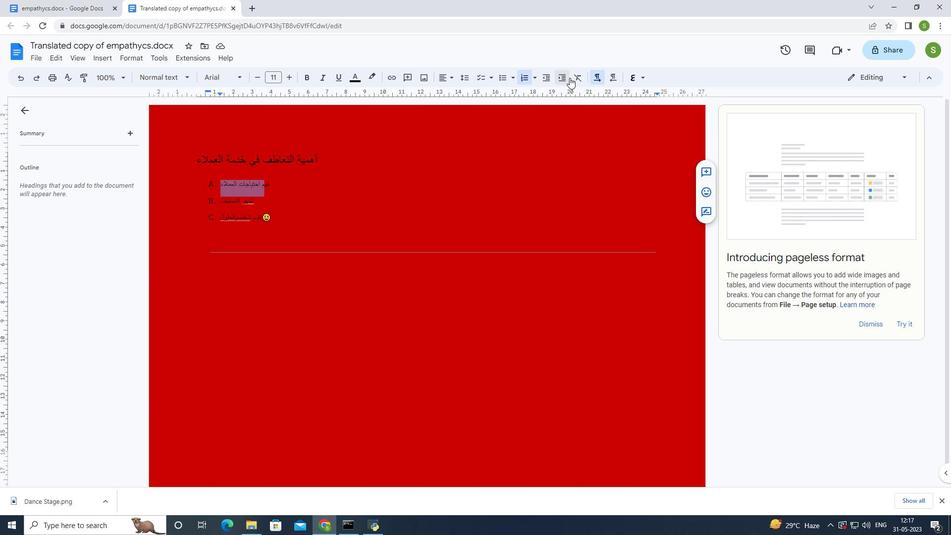 
Action: Mouse pressed left at (573, 76)
Screenshot: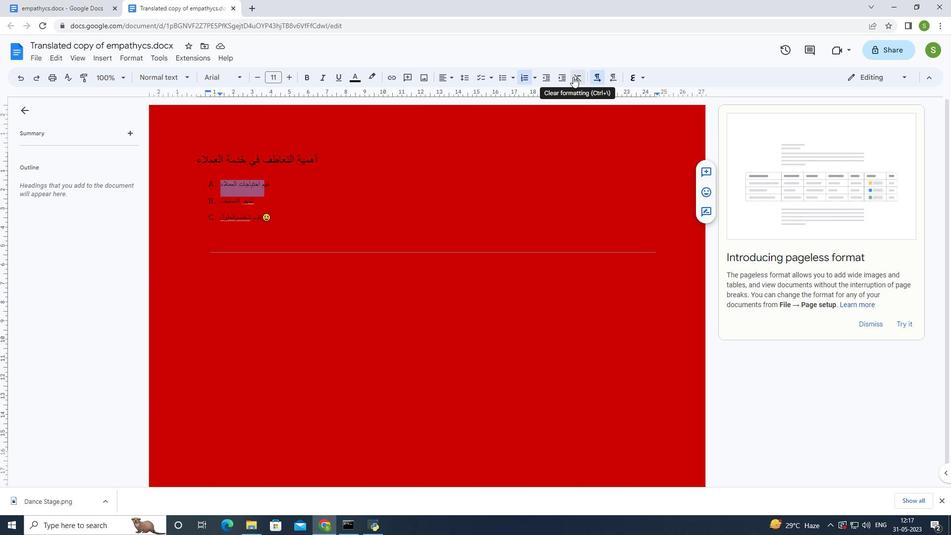 
Action: Mouse moved to (575, 75)
Screenshot: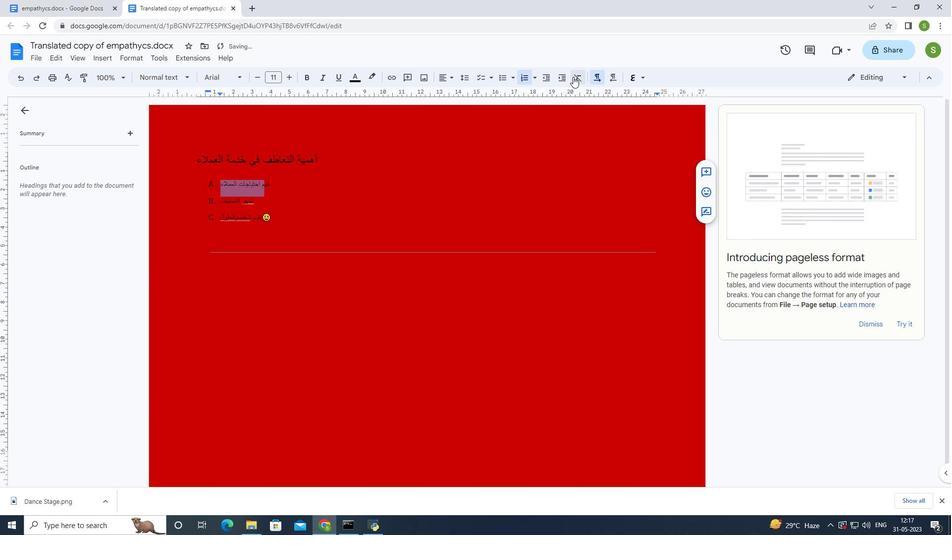 
Action: Mouse pressed left at (575, 75)
Screenshot: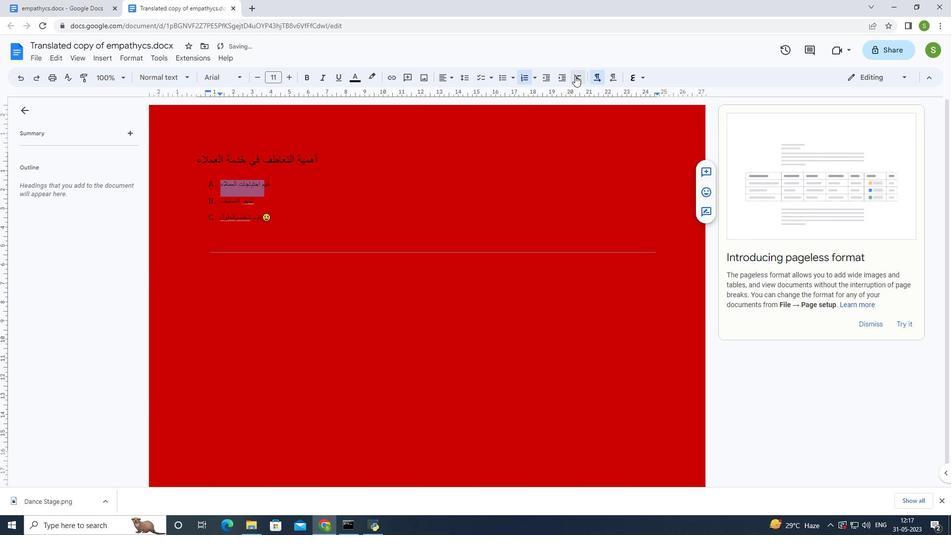 
Action: Mouse moved to (575, 75)
Screenshot: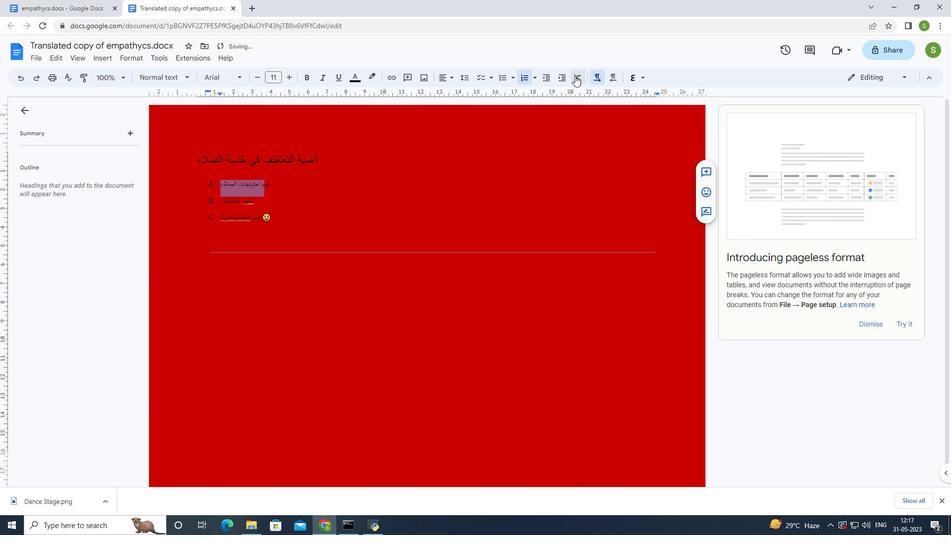 
Action: Mouse pressed left at (575, 75)
Screenshot: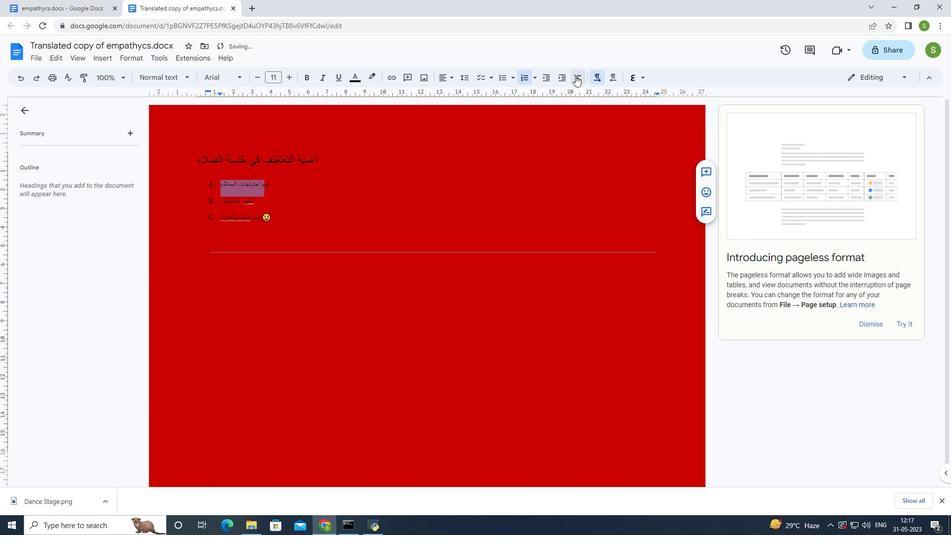 
Action: Mouse pressed left at (575, 75)
Screenshot: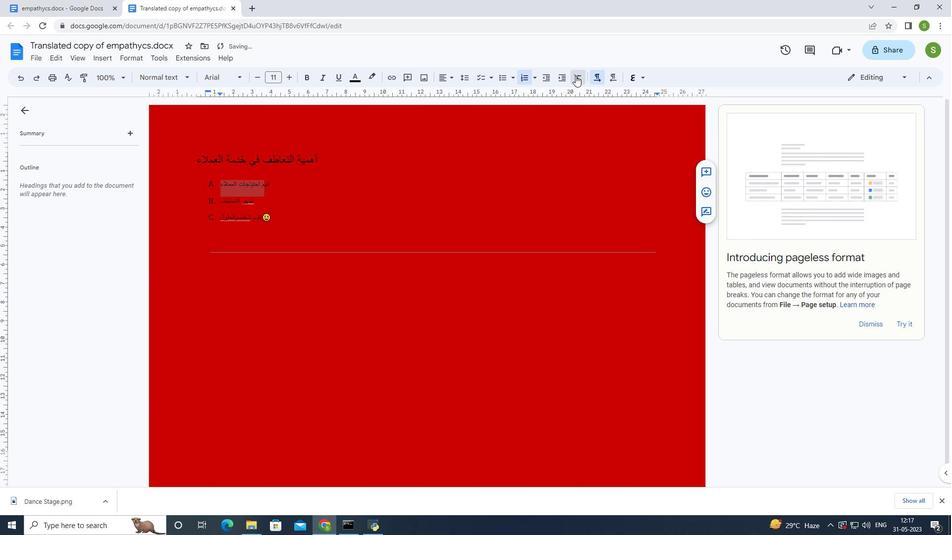 
Action: Mouse moved to (576, 75)
Screenshot: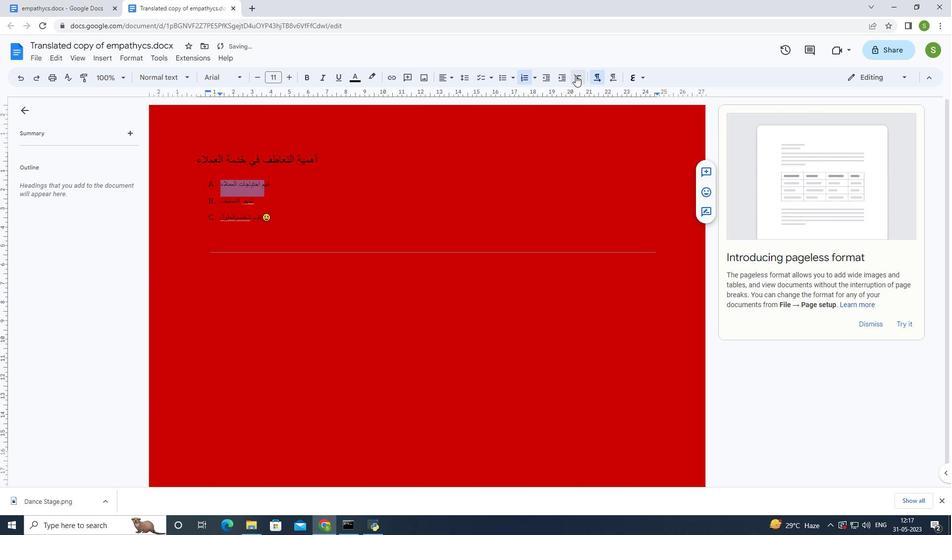 
Action: Mouse pressed left at (576, 75)
Screenshot: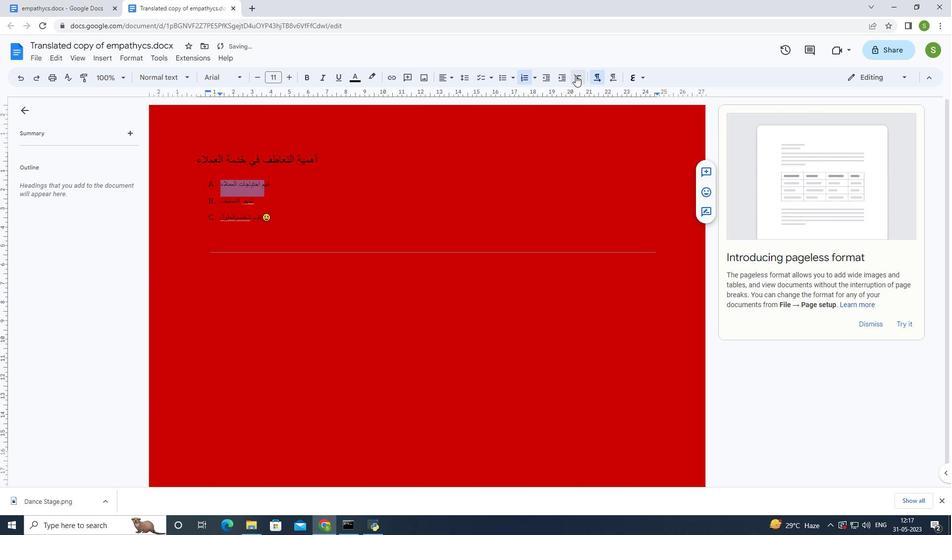 
Action: Mouse moved to (449, 156)
Screenshot: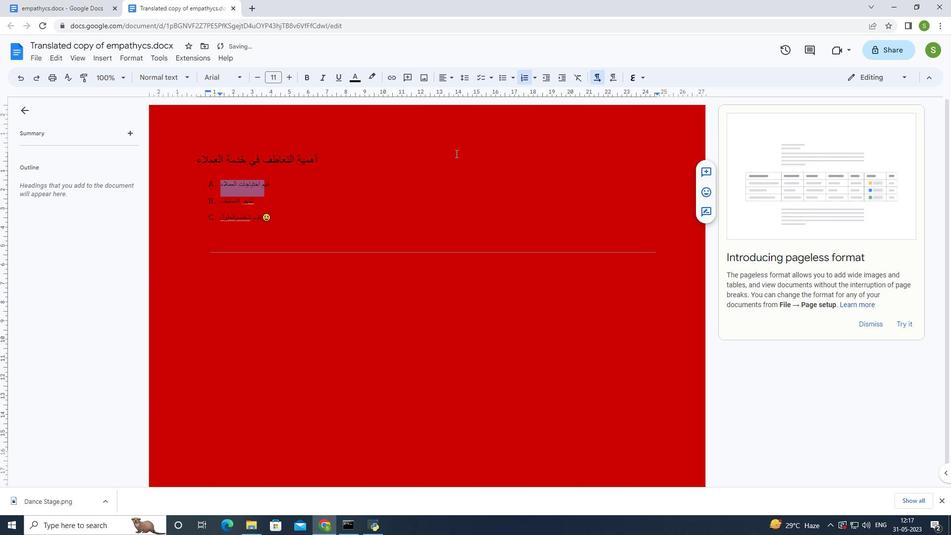 
Action: Mouse pressed left at (449, 156)
Screenshot: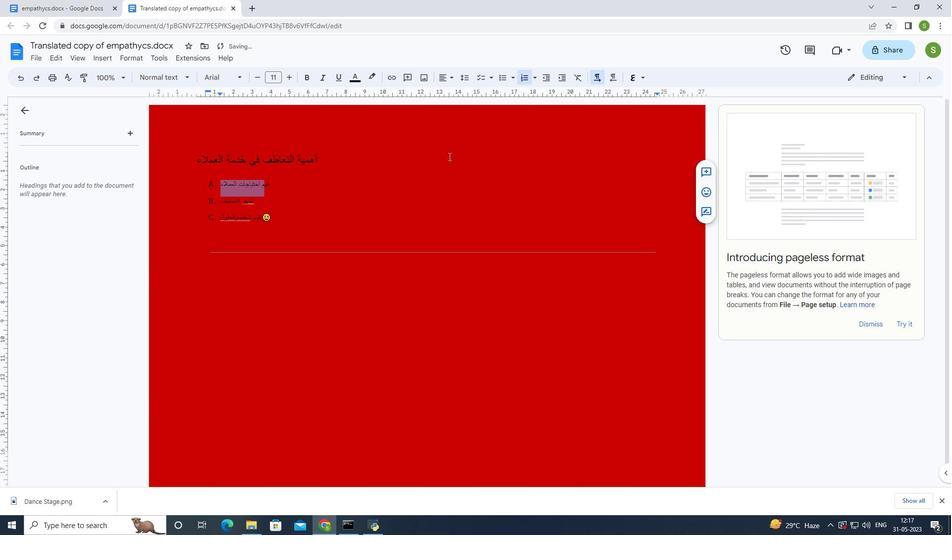 
Action: Mouse moved to (444, 161)
Screenshot: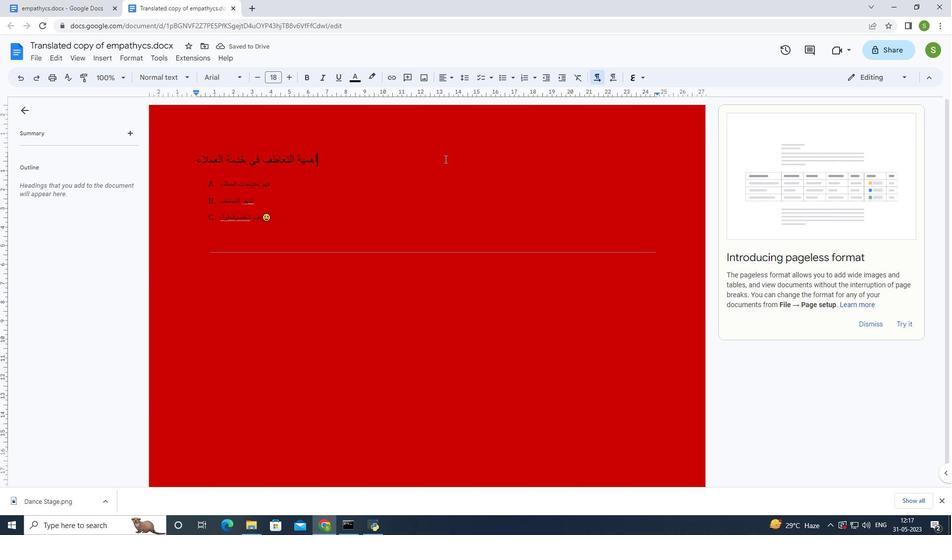 
